 Task: Open Card Card0000000184 in Board Board0000000046 in Workspace WS0000000016 in Trello. Add Member prateek.ku2001@gmail.com to Card Card0000000184 in Board Board0000000046 in Workspace WS0000000016 in Trello. Add Red Label titled Label0000000184 to Card Card0000000184 in Board Board0000000046 in Workspace WS0000000016 in Trello. Add Checklist CL0000000184 to Card Card0000000184 in Board Board0000000046 in Workspace WS0000000016 in Trello. Add Dates with Start Date as Jul 01 2023 and Due Date as Jul 31 2023 to Card Card0000000184 in Board Board0000000046 in Workspace WS0000000016 in Trello
Action: Mouse moved to (385, 594)
Screenshot: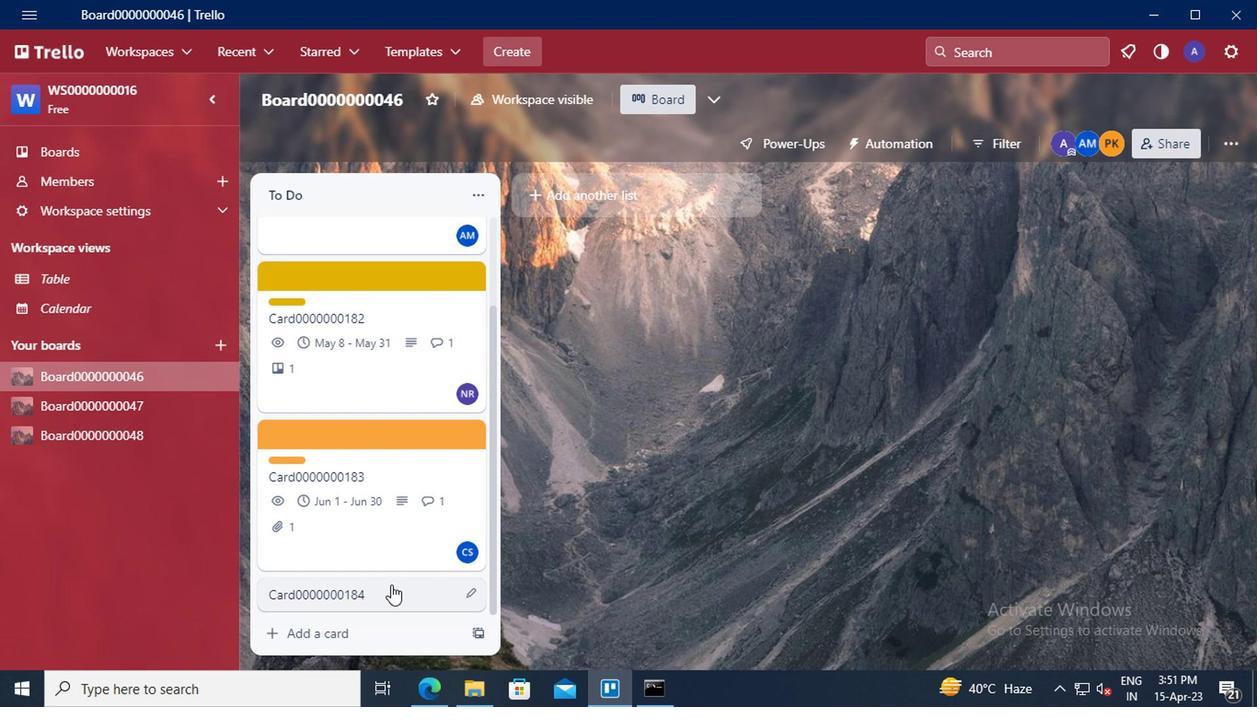 
Action: Mouse pressed left at (385, 594)
Screenshot: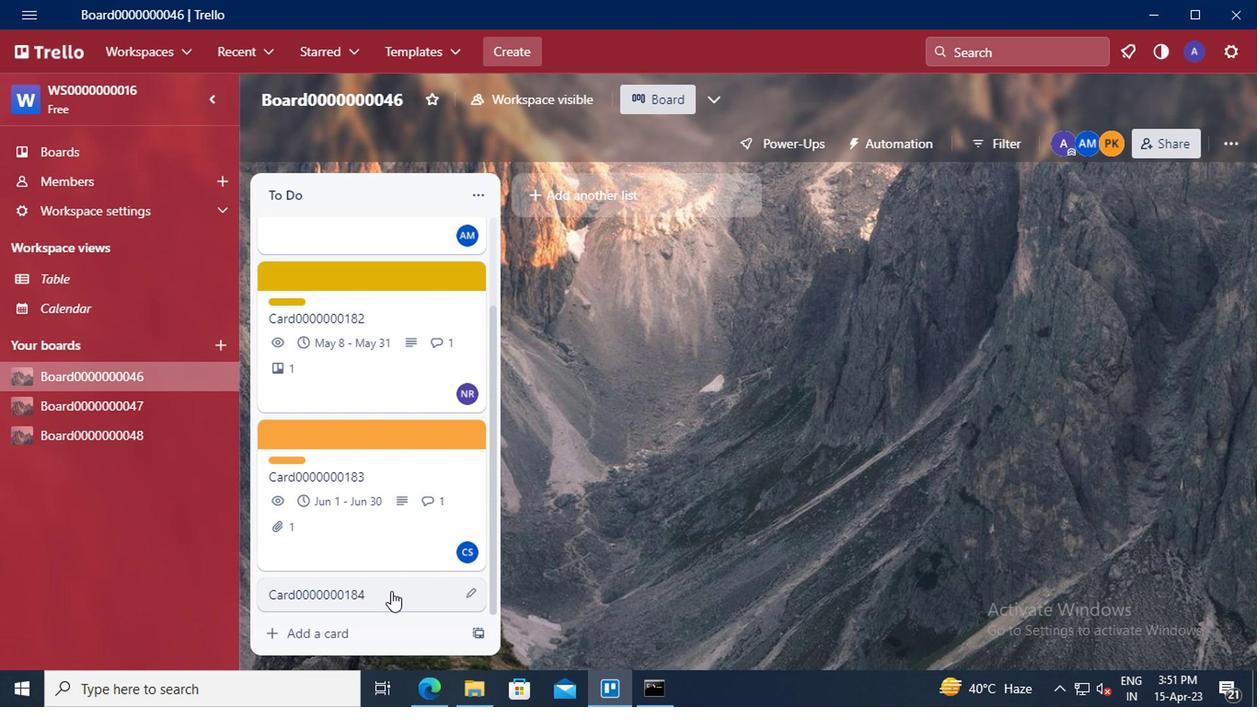 
Action: Mouse moved to (868, 244)
Screenshot: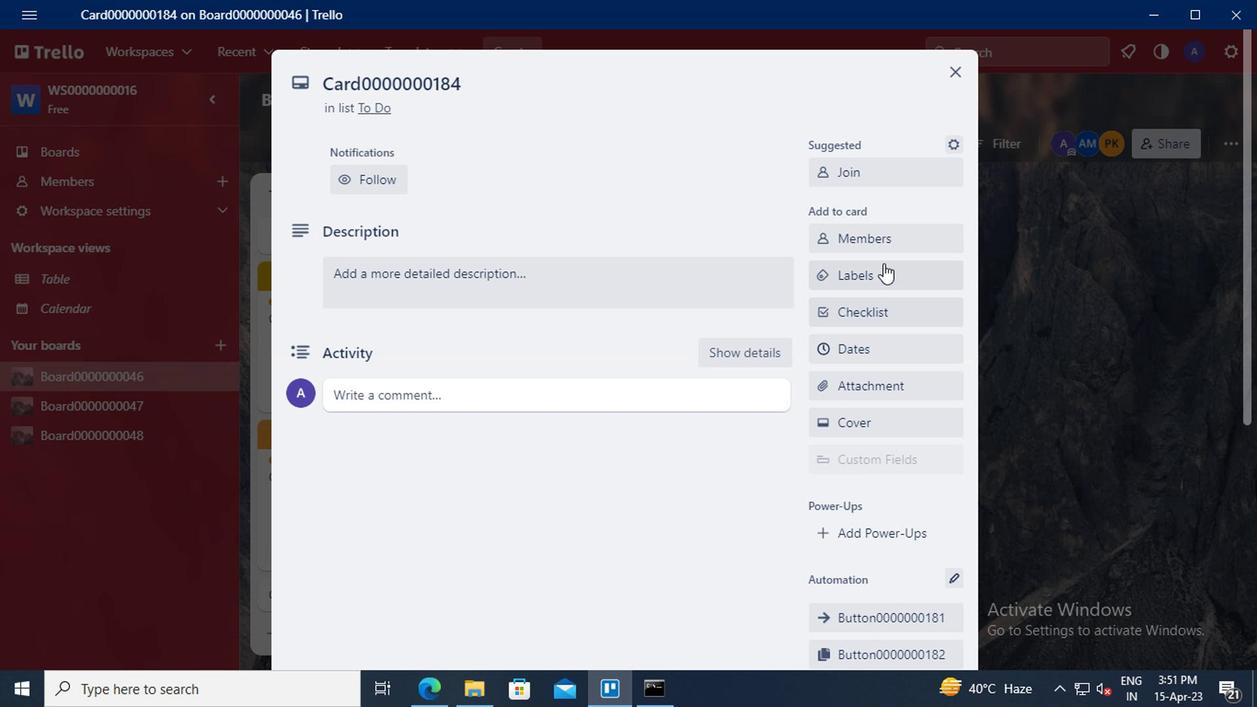 
Action: Mouse pressed left at (868, 244)
Screenshot: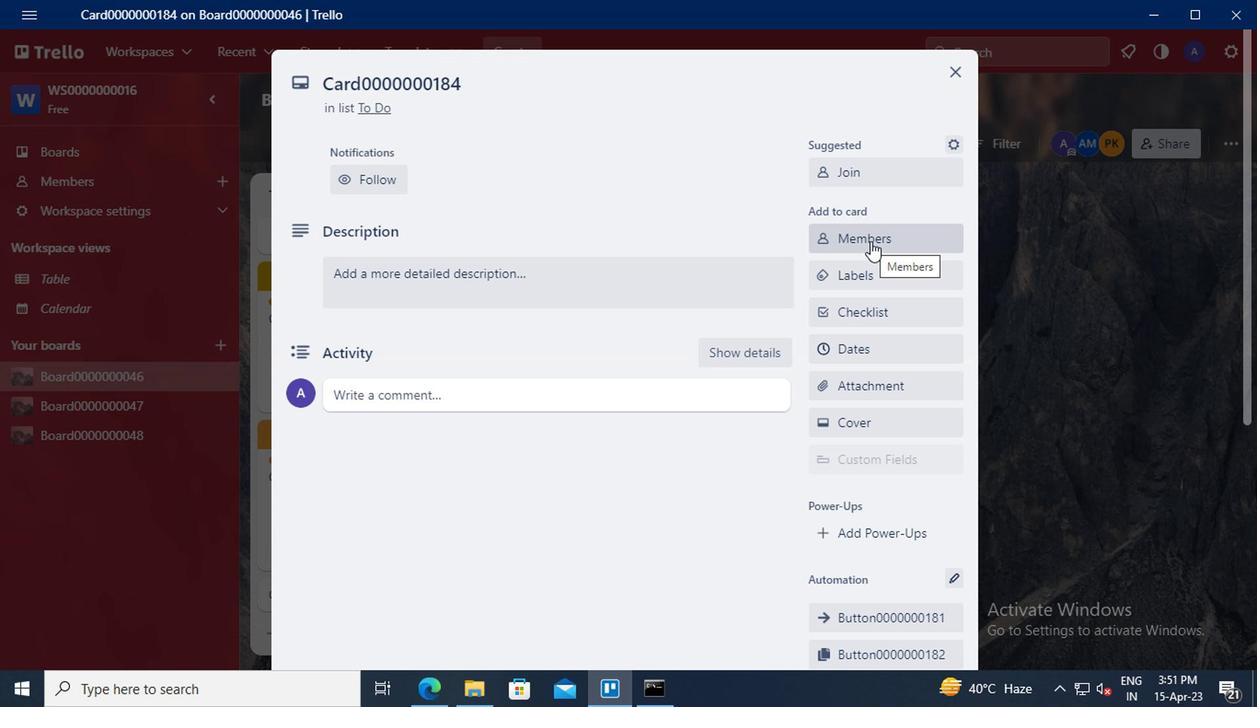 
Action: Mouse moved to (863, 323)
Screenshot: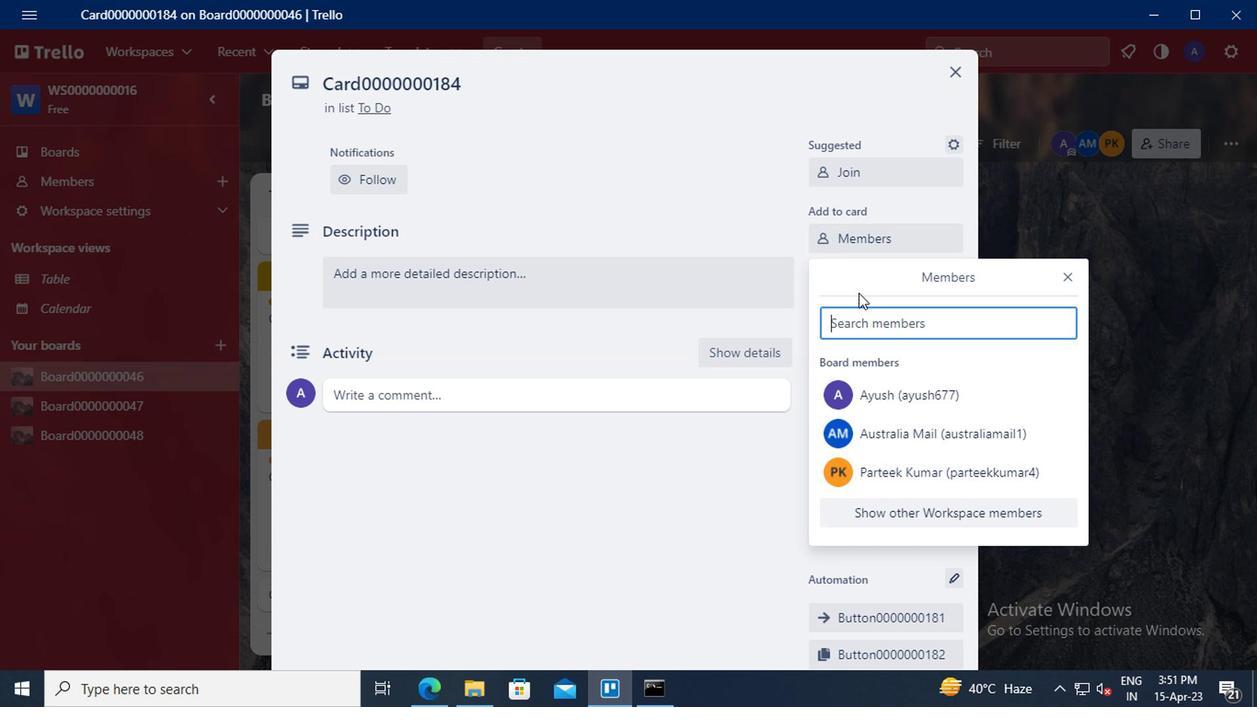 
Action: Mouse pressed left at (863, 323)
Screenshot: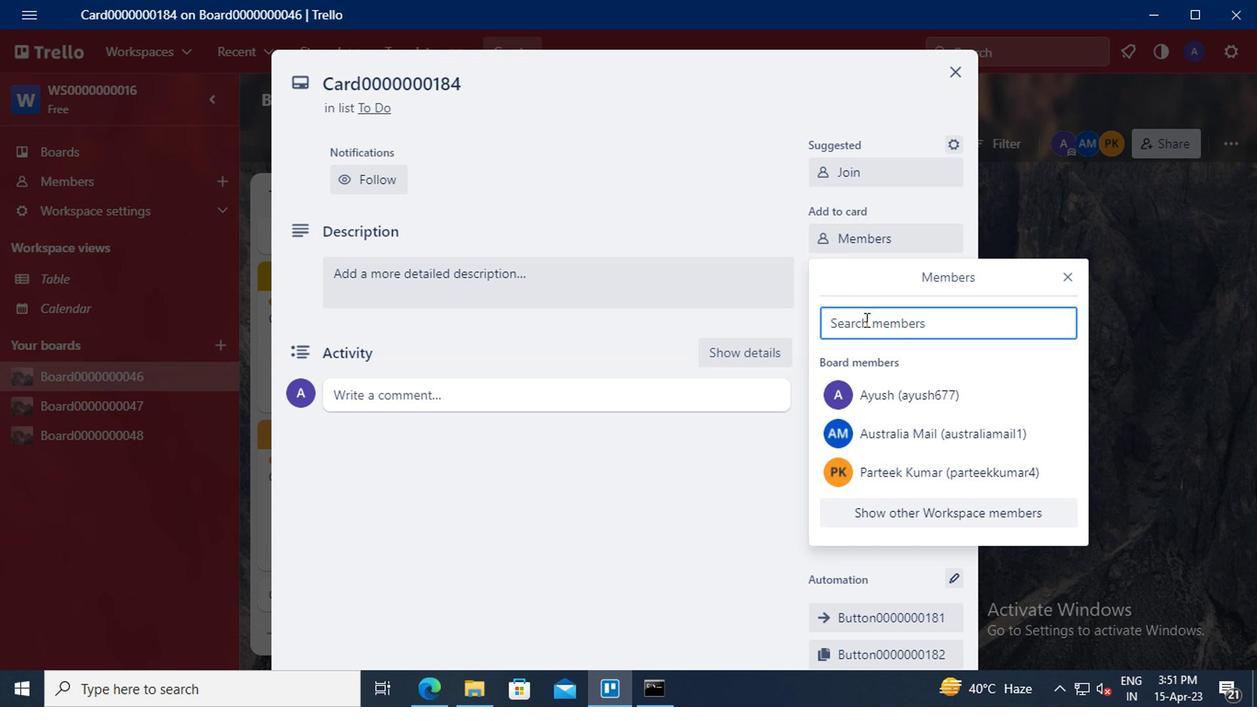 
Action: Key pressed <Key.shift>PARTEEK
Screenshot: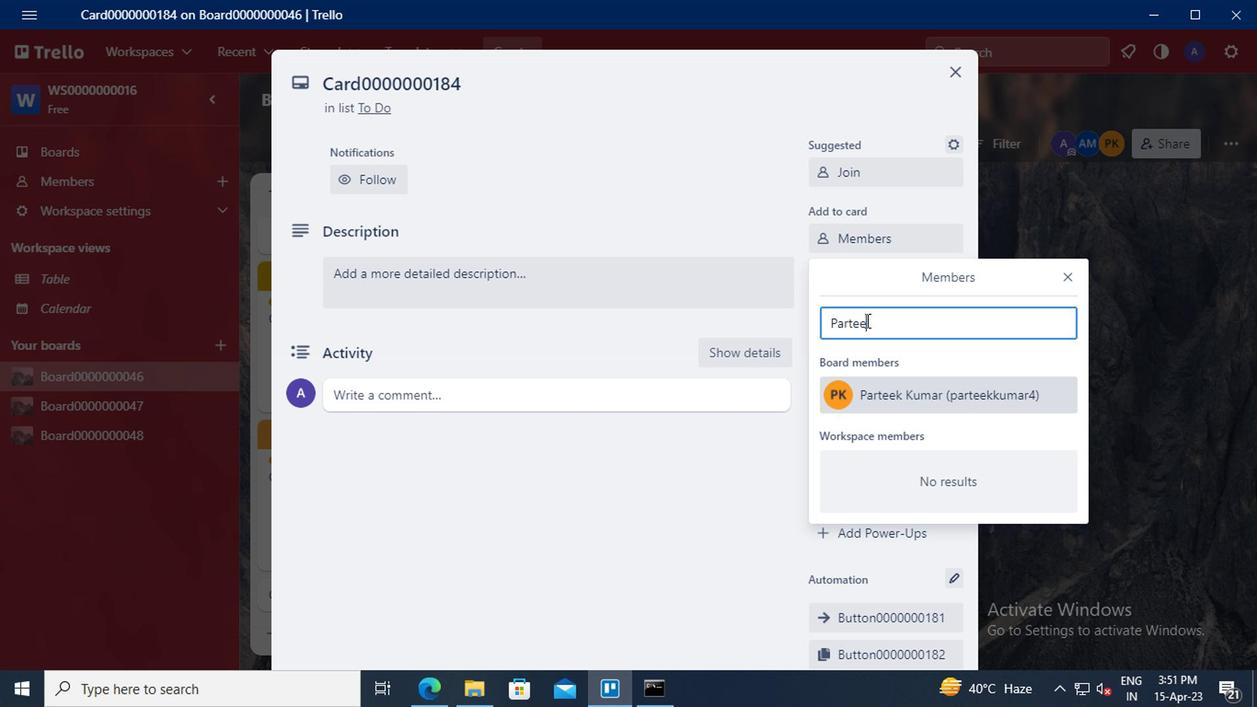 
Action: Mouse moved to (879, 398)
Screenshot: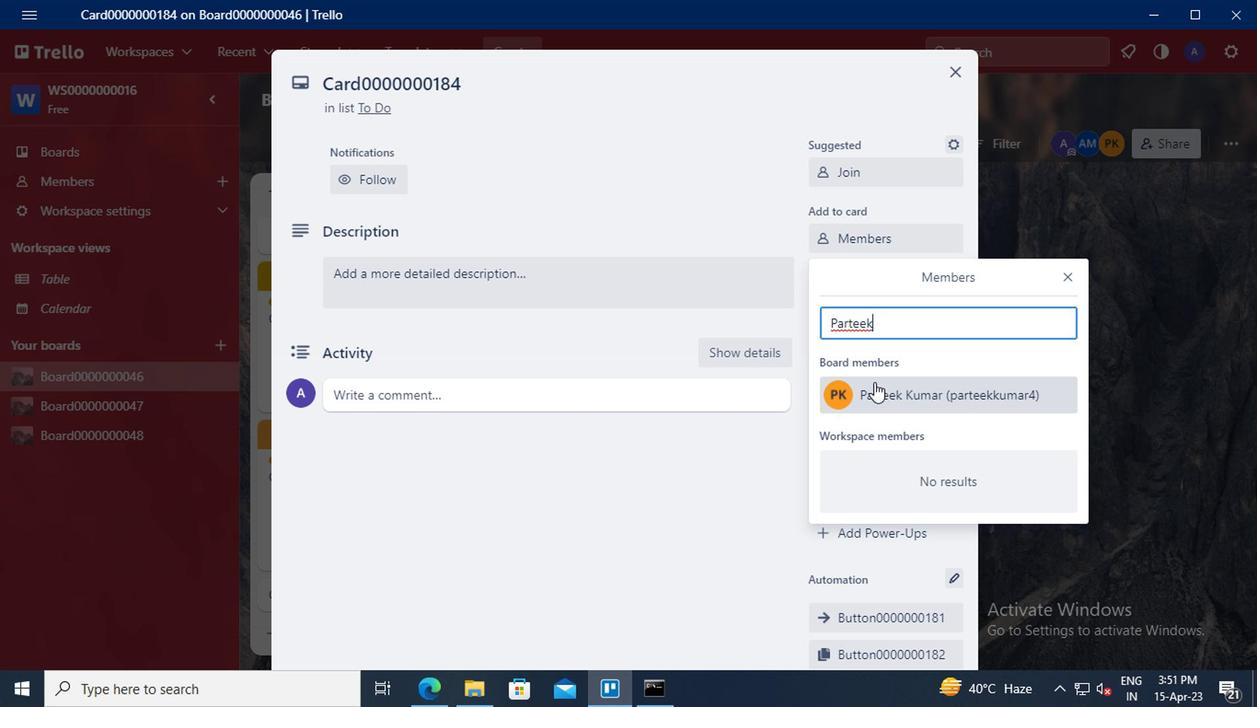 
Action: Mouse pressed left at (879, 398)
Screenshot: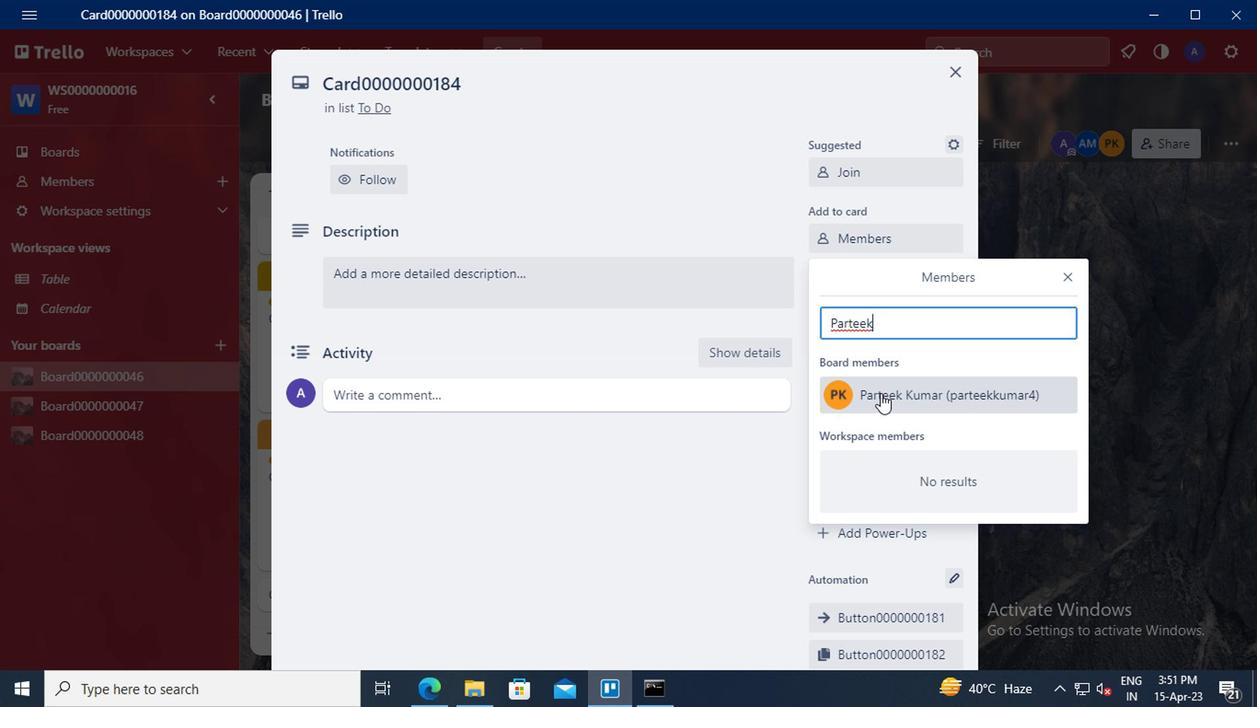 
Action: Mouse moved to (1065, 282)
Screenshot: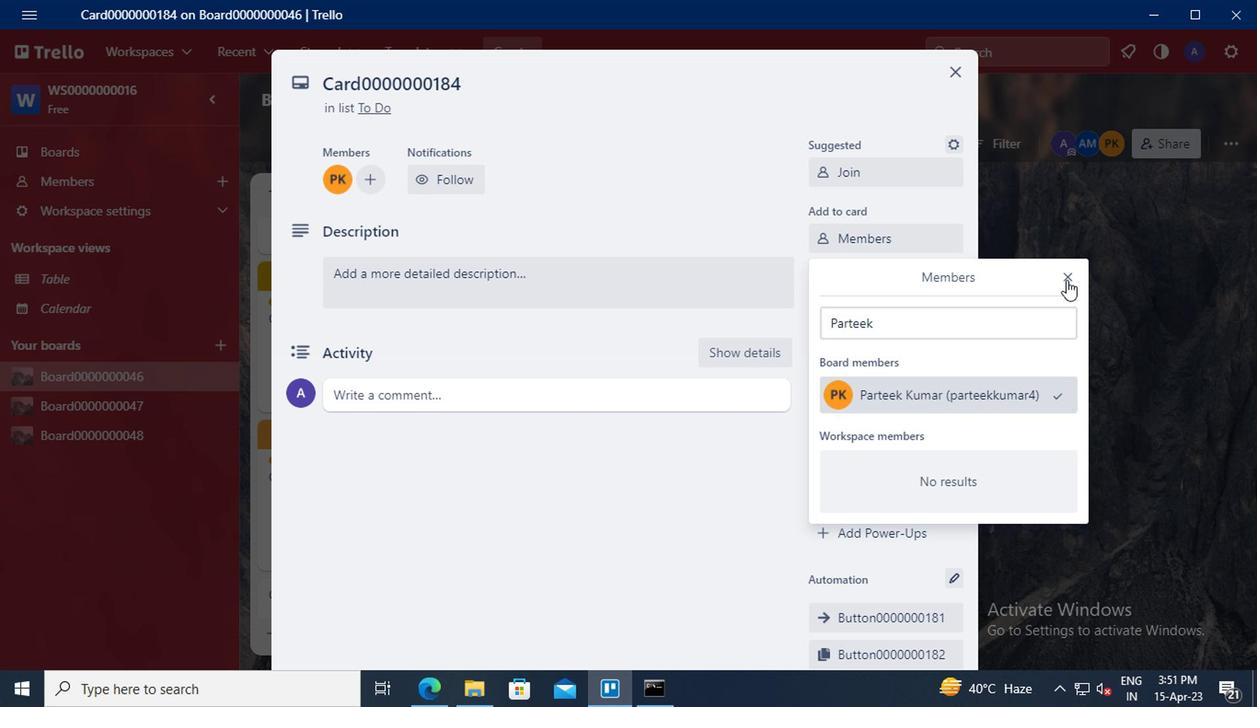 
Action: Mouse pressed left at (1065, 282)
Screenshot: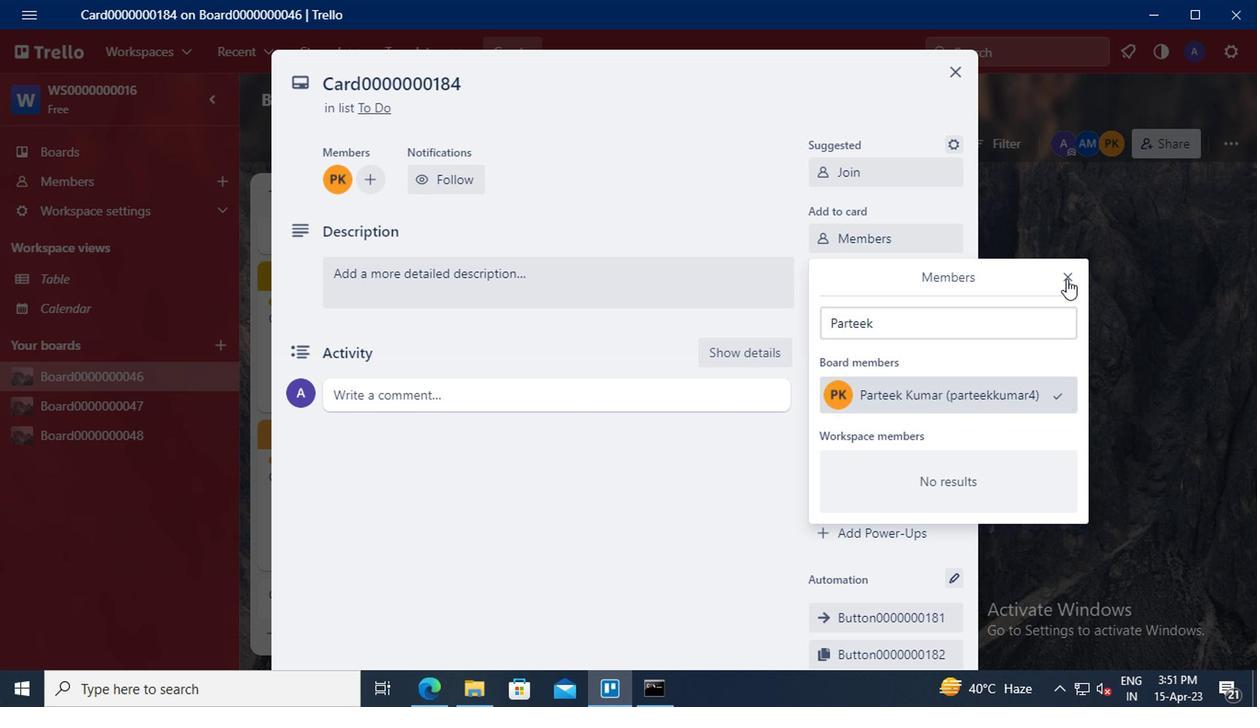 
Action: Mouse moved to (901, 272)
Screenshot: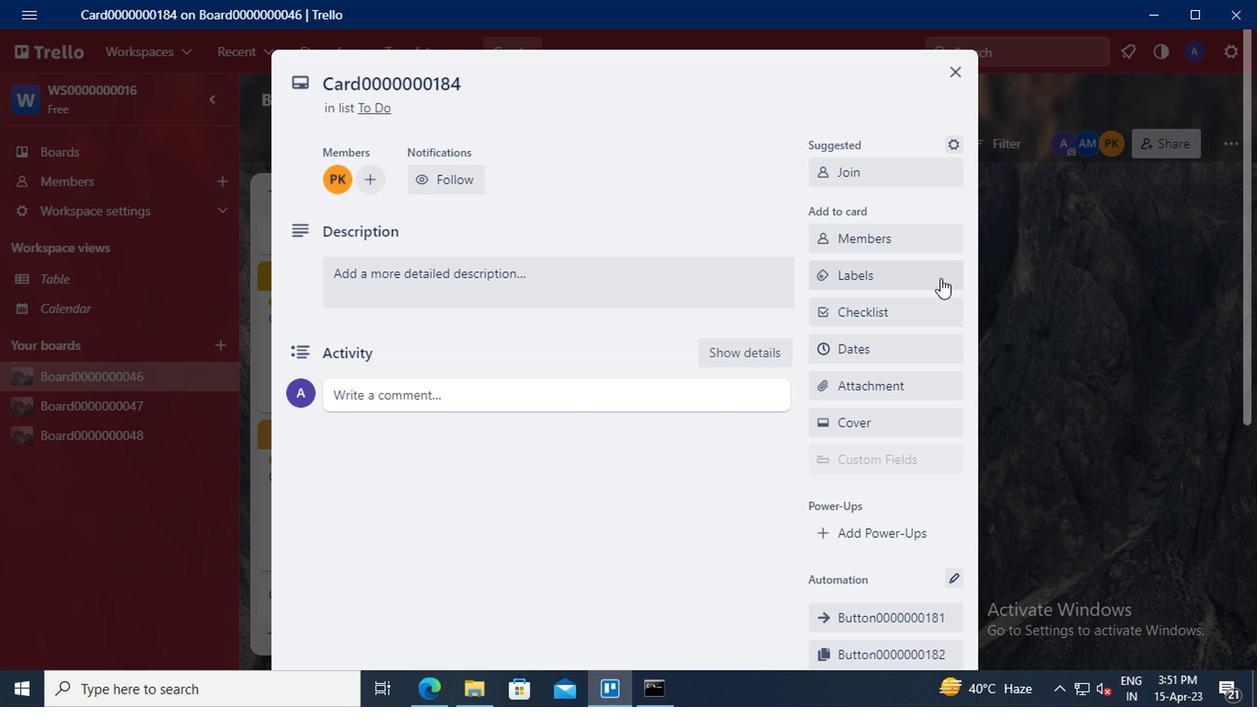 
Action: Mouse pressed left at (901, 272)
Screenshot: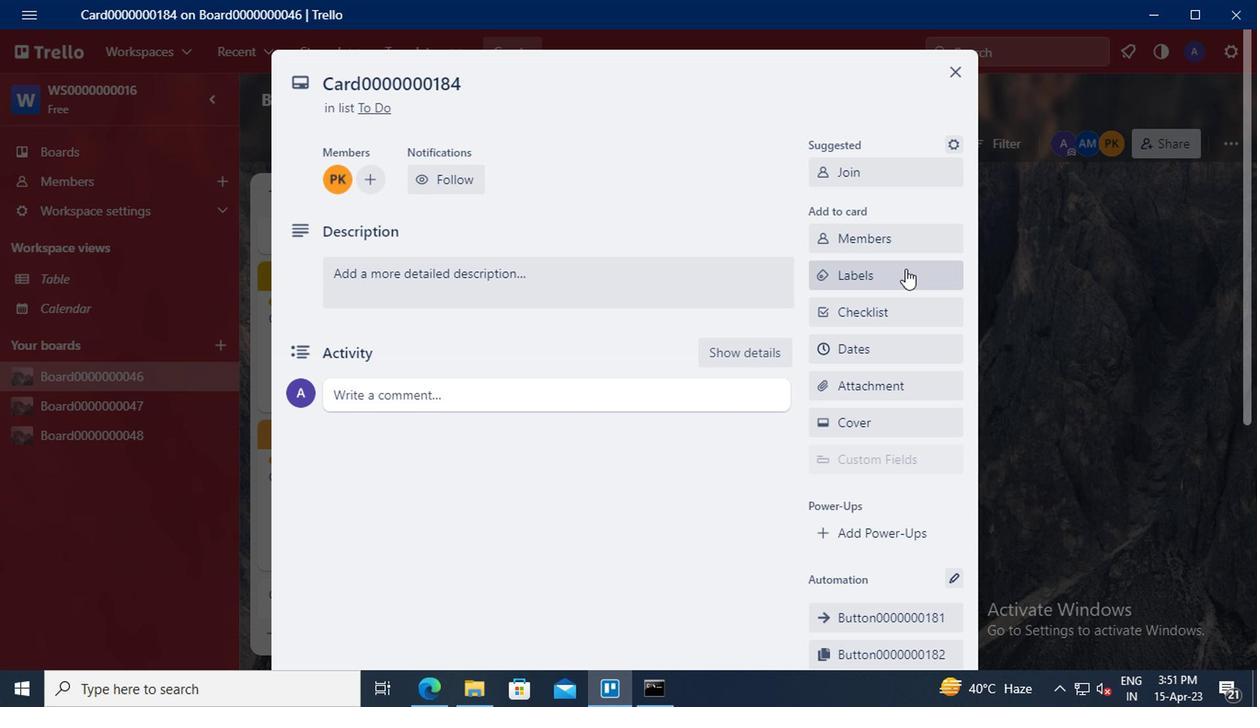 
Action: Mouse moved to (922, 518)
Screenshot: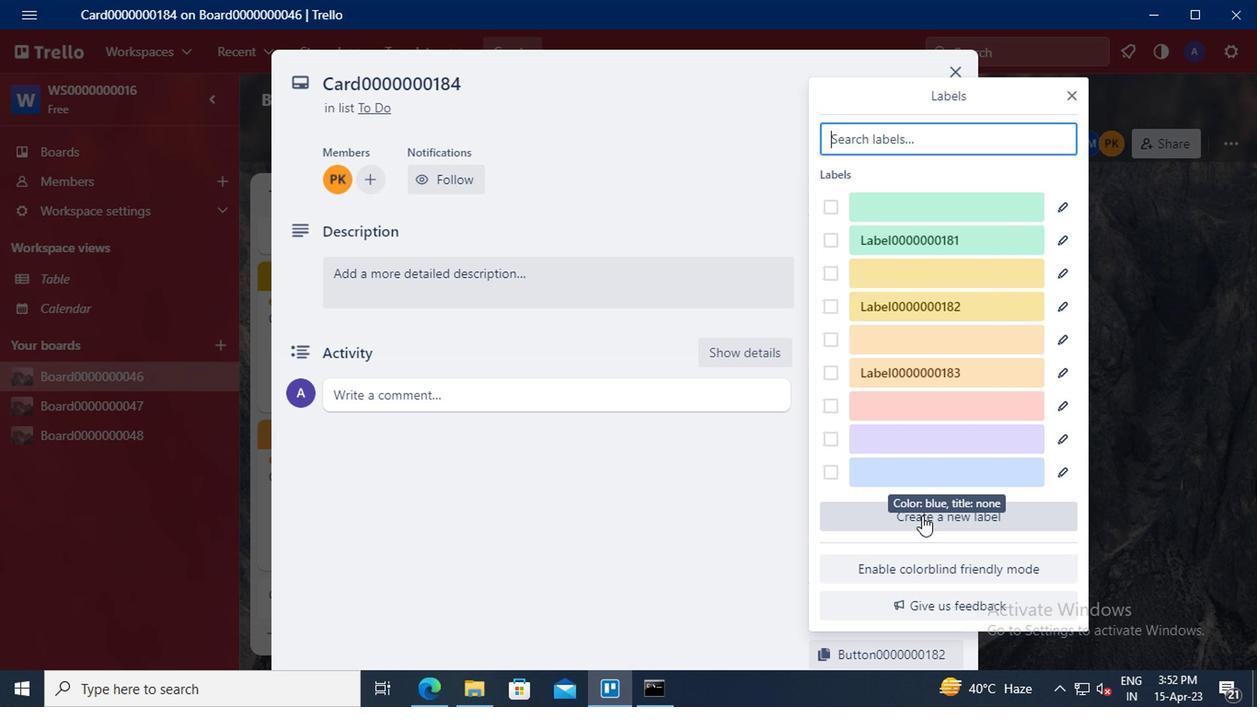 
Action: Mouse pressed left at (922, 518)
Screenshot: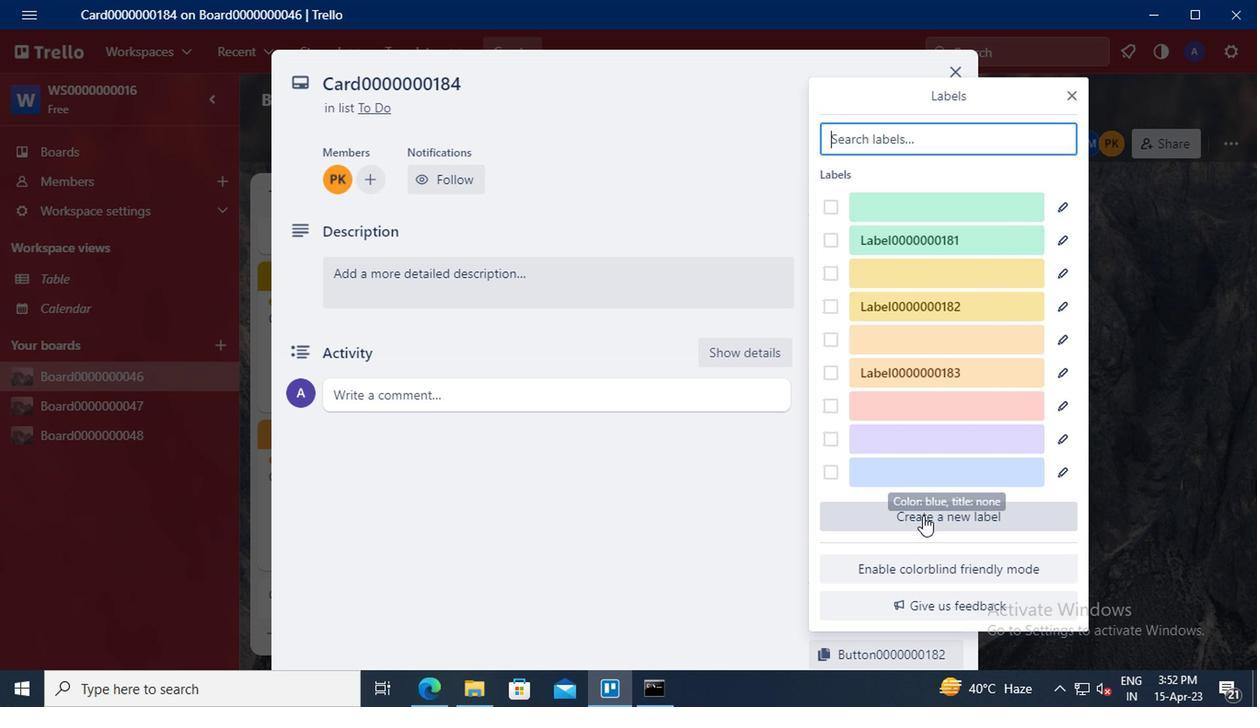 
Action: Mouse moved to (889, 266)
Screenshot: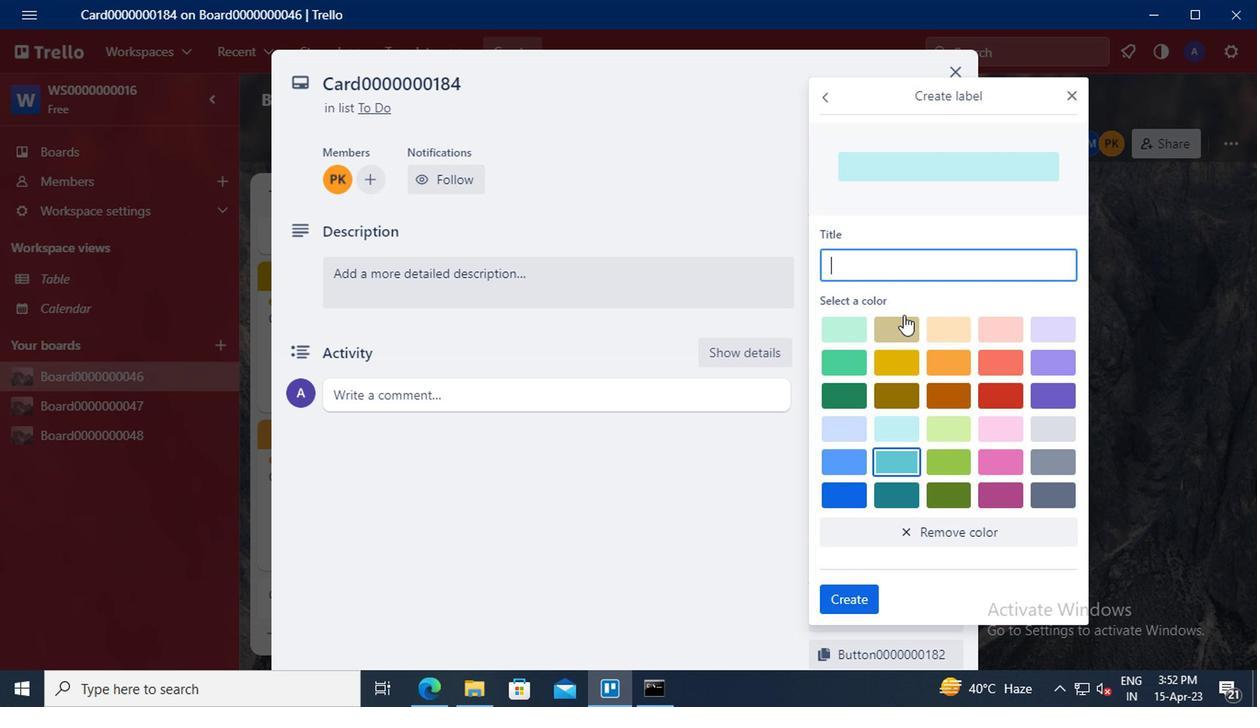 
Action: Mouse pressed left at (889, 266)
Screenshot: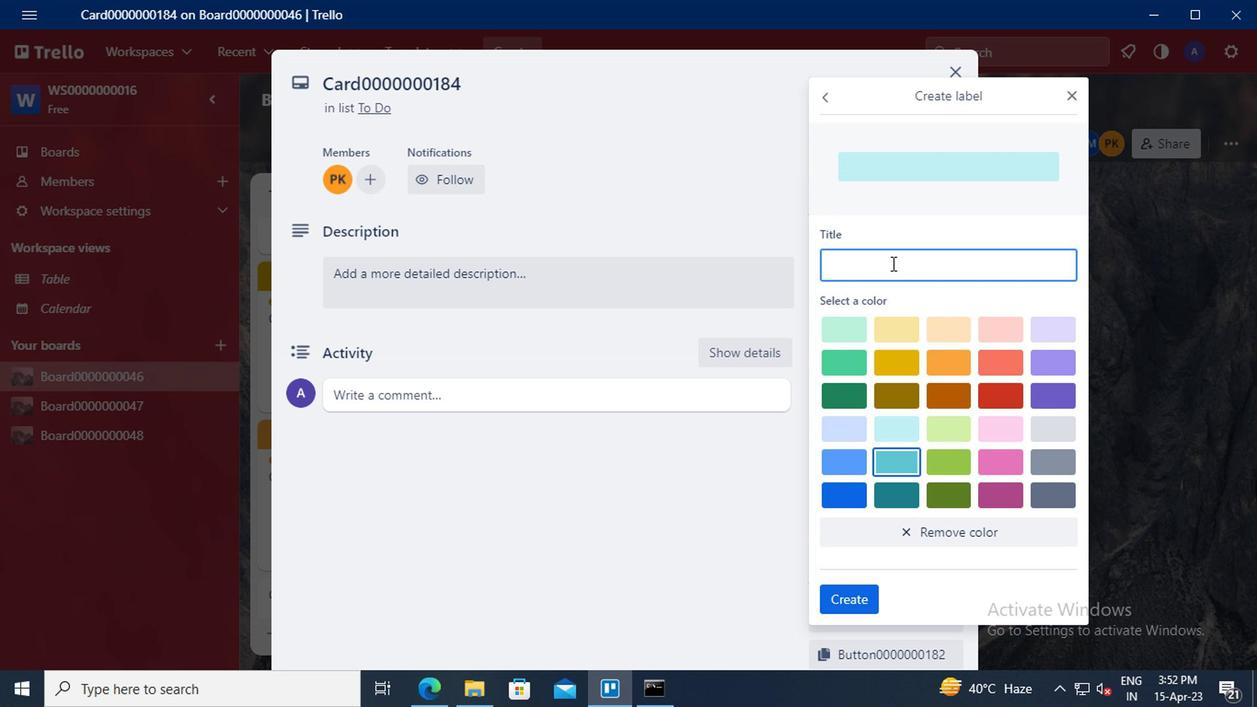 
Action: Key pressed <Key.shift>L
Screenshot: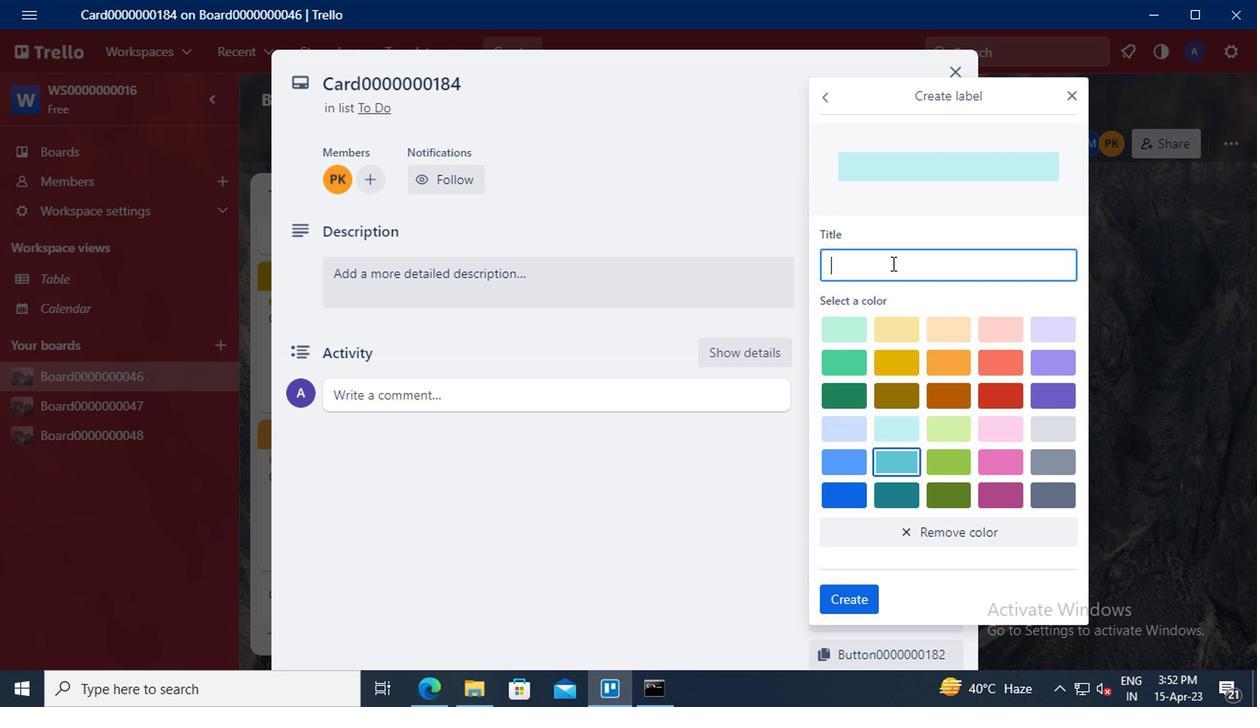 
Action: Mouse moved to (888, 266)
Screenshot: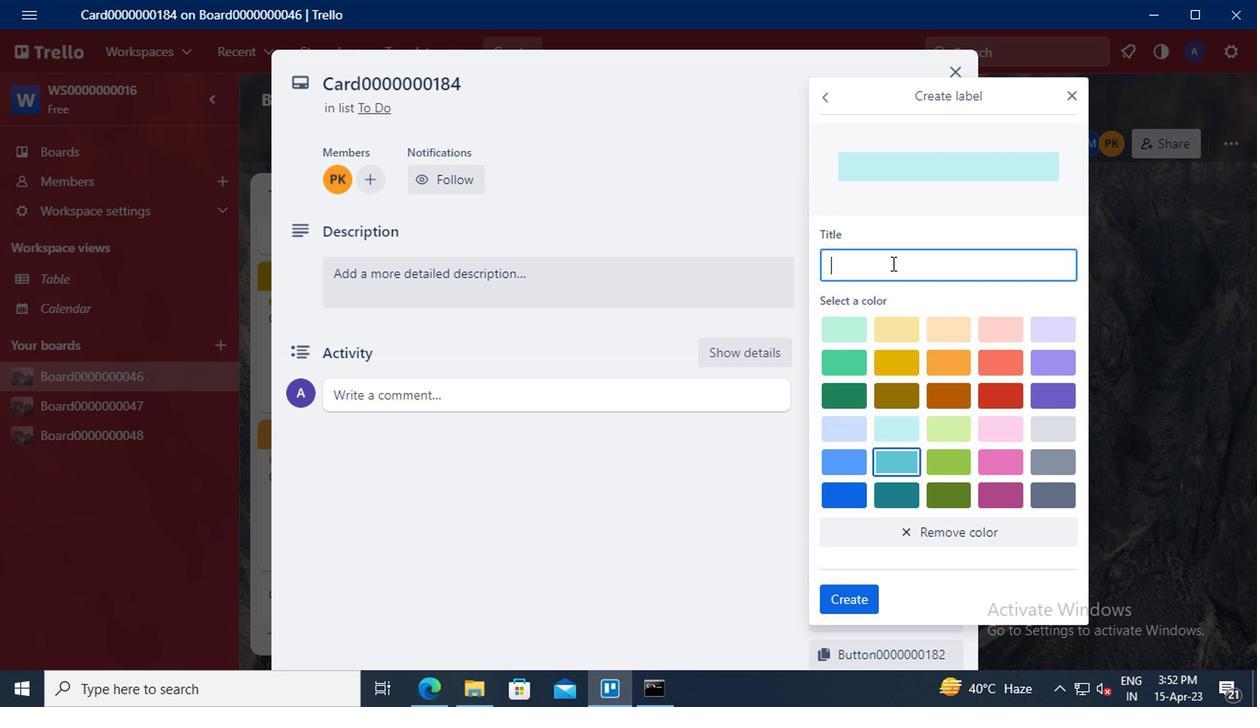 
Action: Key pressed ABEL0000000184
Screenshot: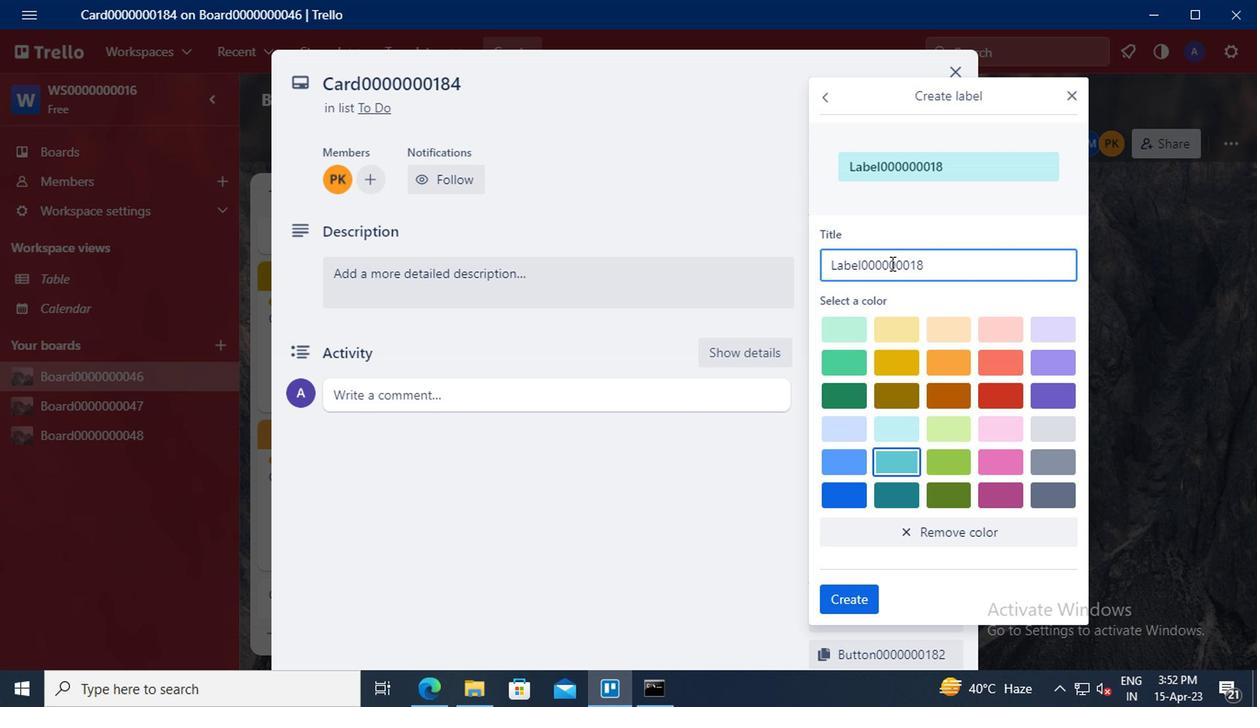 
Action: Mouse moved to (987, 362)
Screenshot: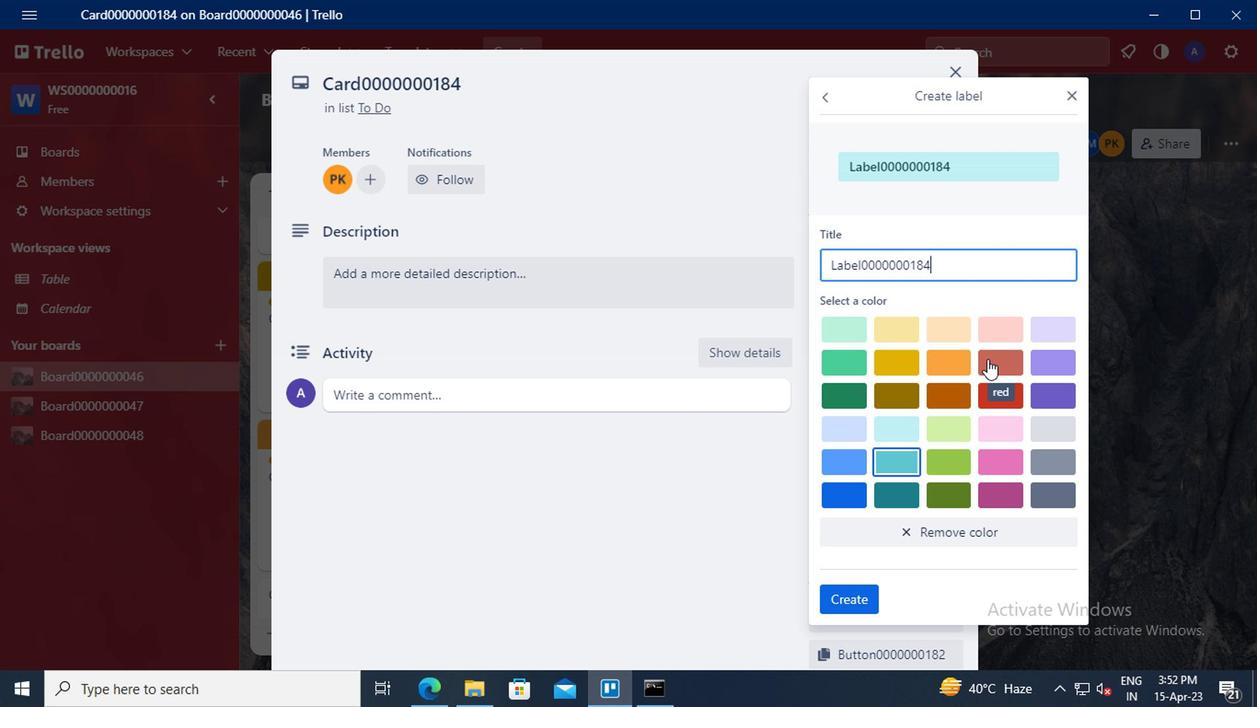 
Action: Mouse pressed left at (987, 362)
Screenshot: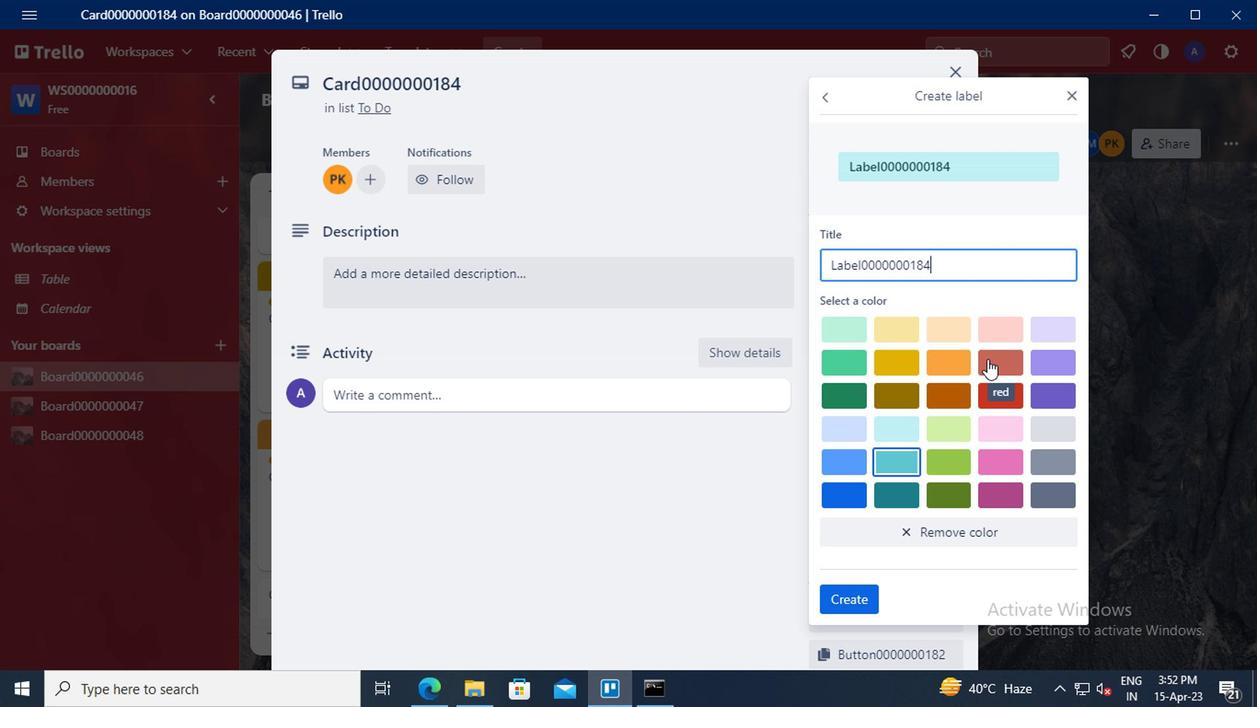 
Action: Mouse moved to (855, 608)
Screenshot: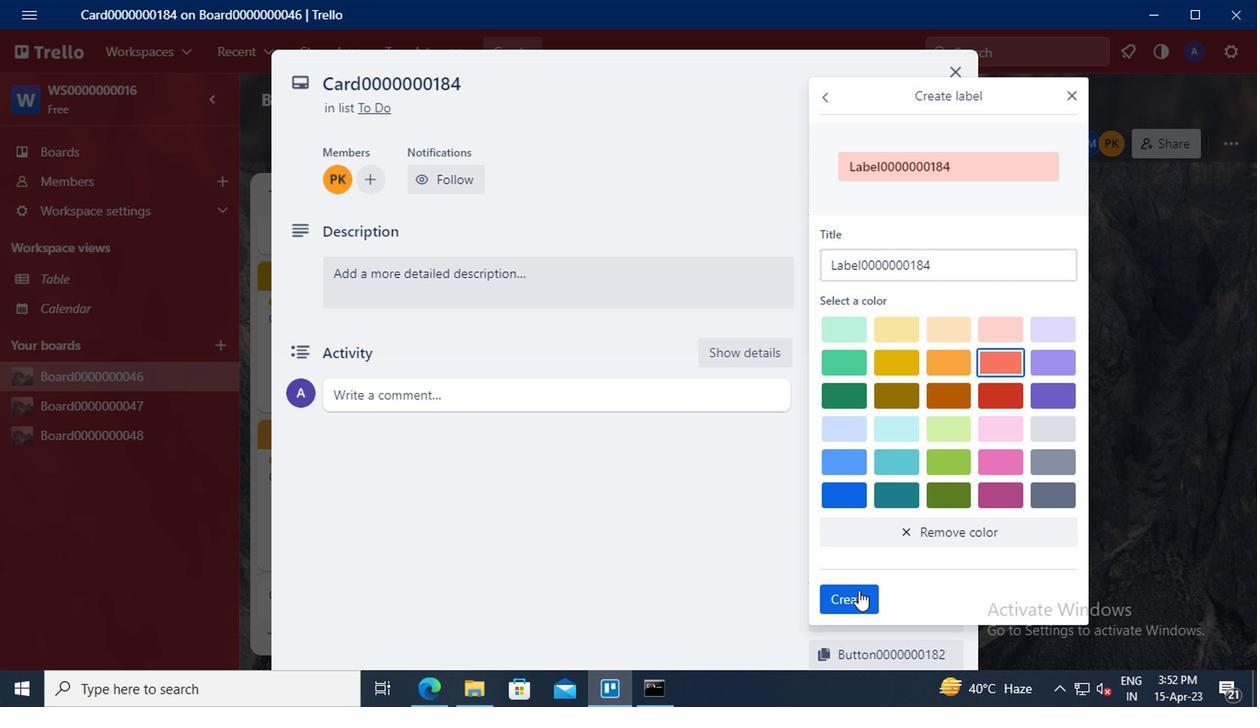 
Action: Mouse pressed left at (855, 608)
Screenshot: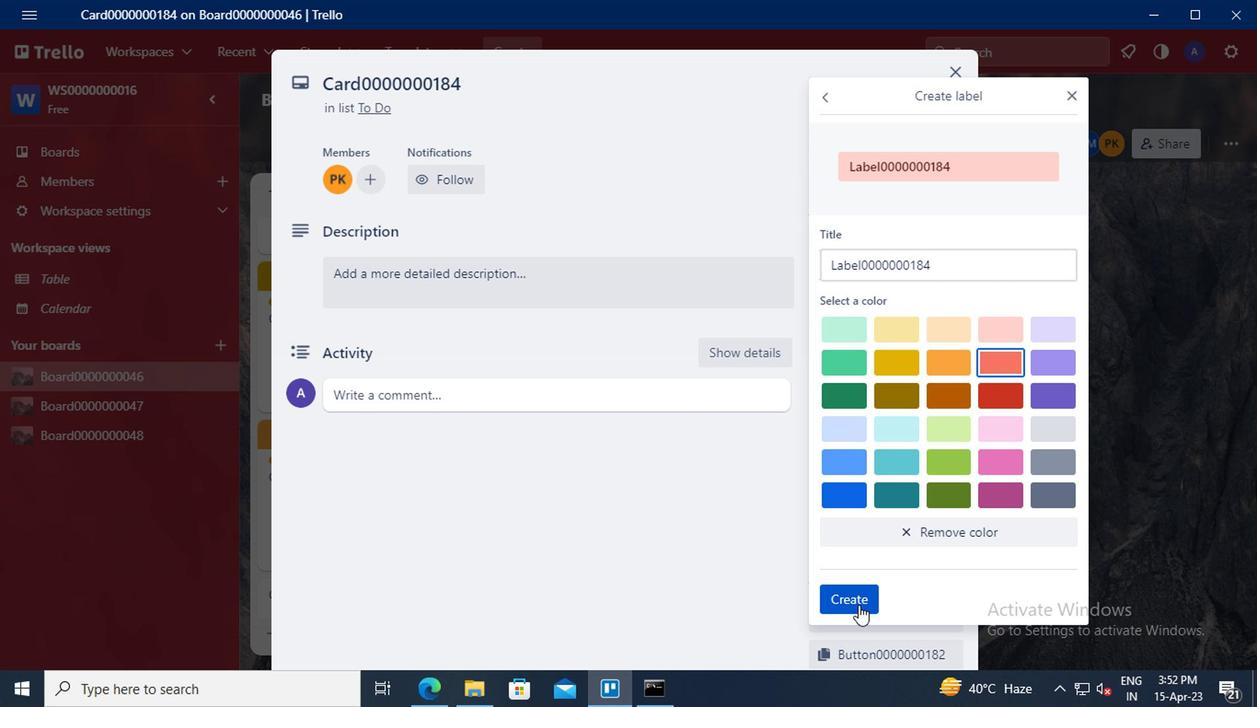 
Action: Mouse moved to (1072, 96)
Screenshot: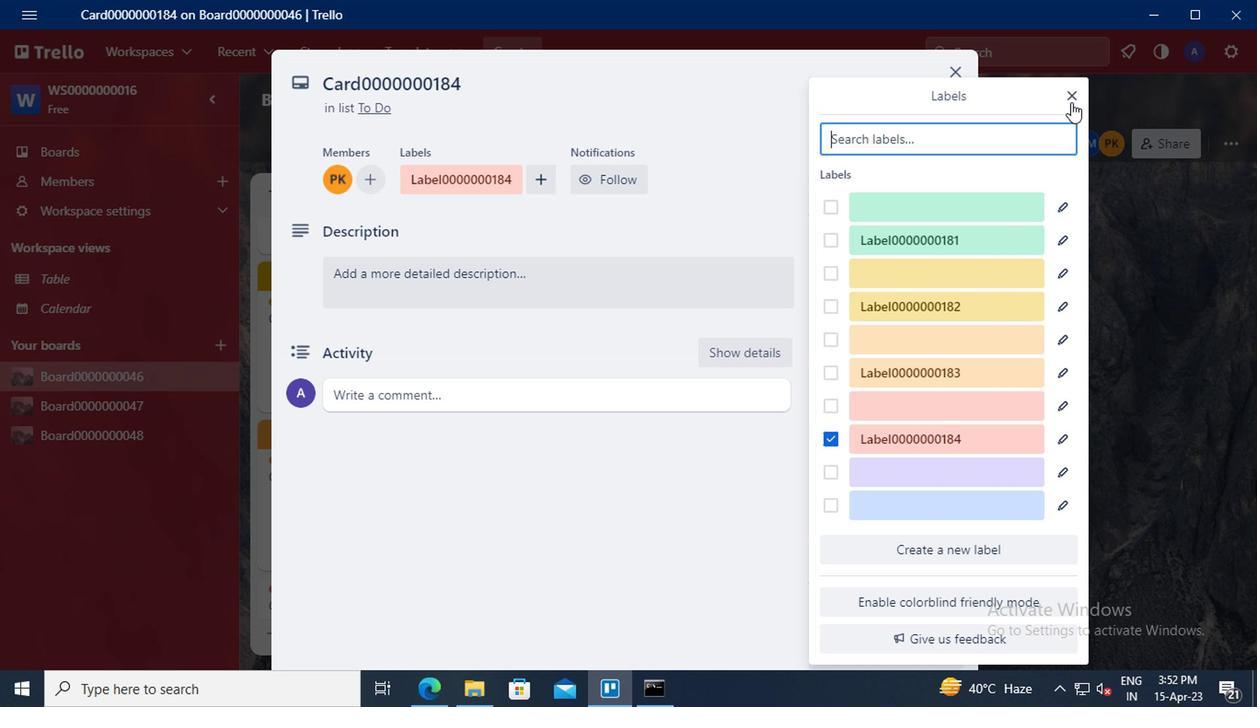 
Action: Mouse pressed left at (1072, 96)
Screenshot: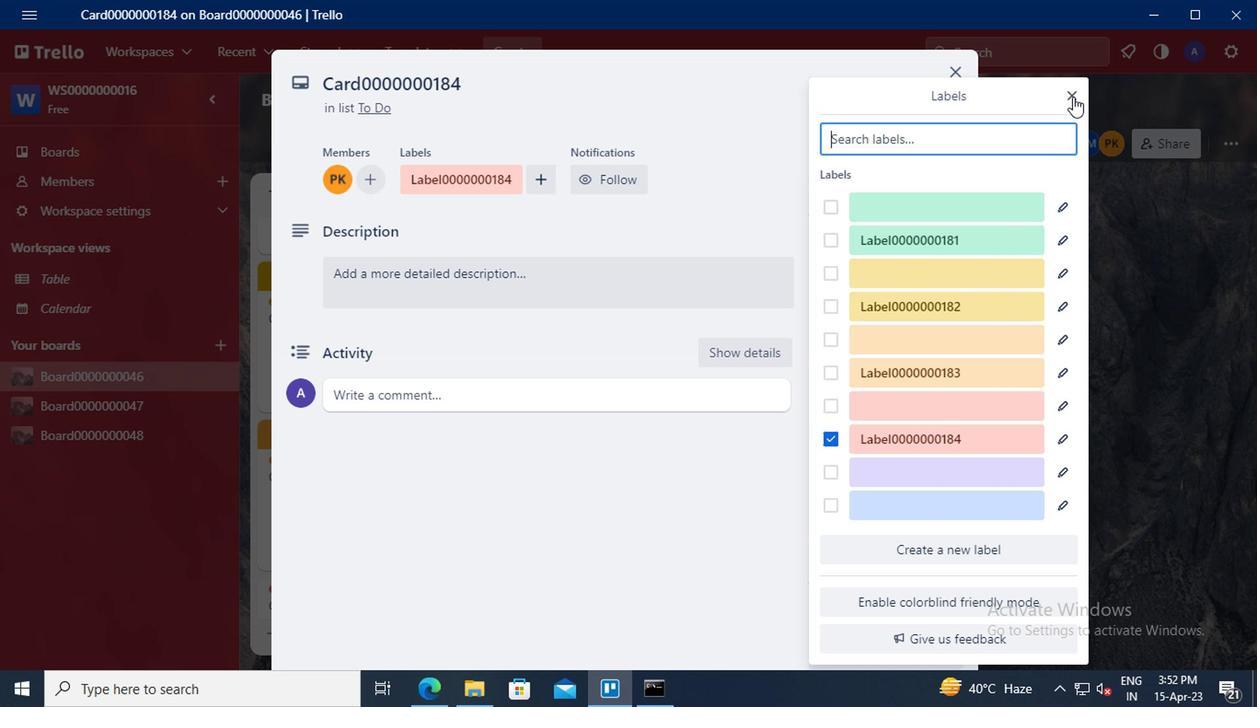 
Action: Mouse moved to (898, 312)
Screenshot: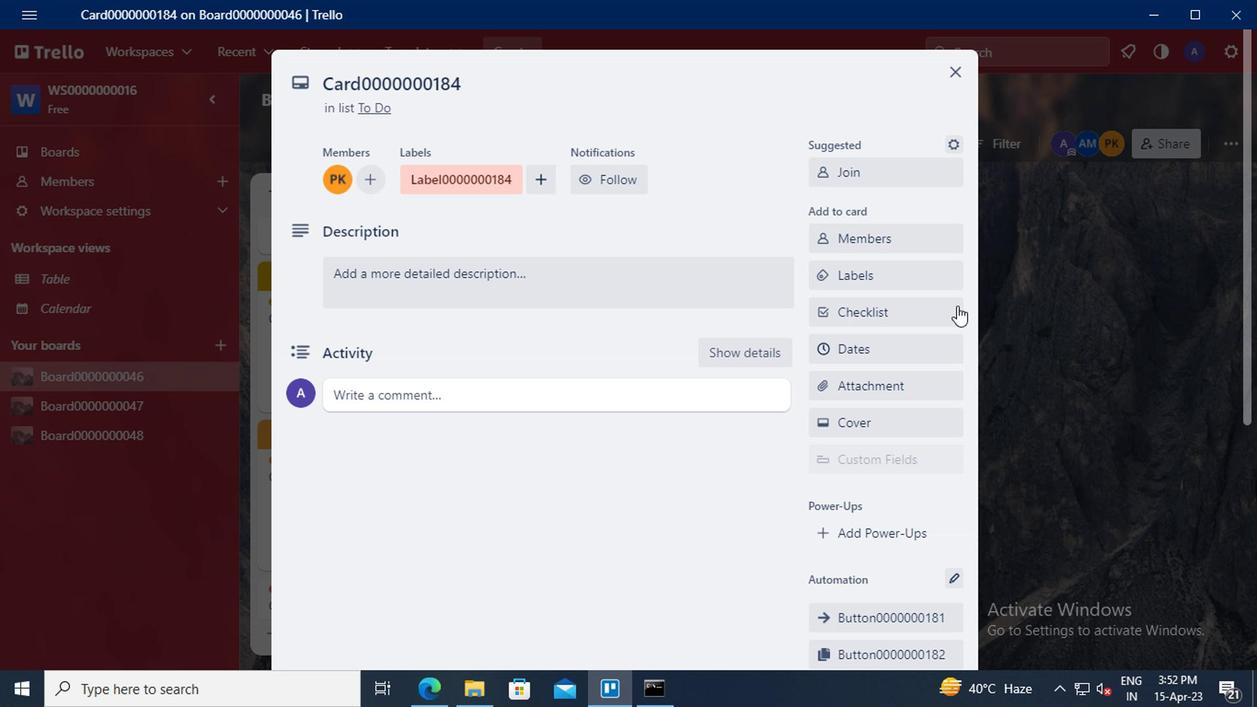 
Action: Mouse pressed left at (898, 312)
Screenshot: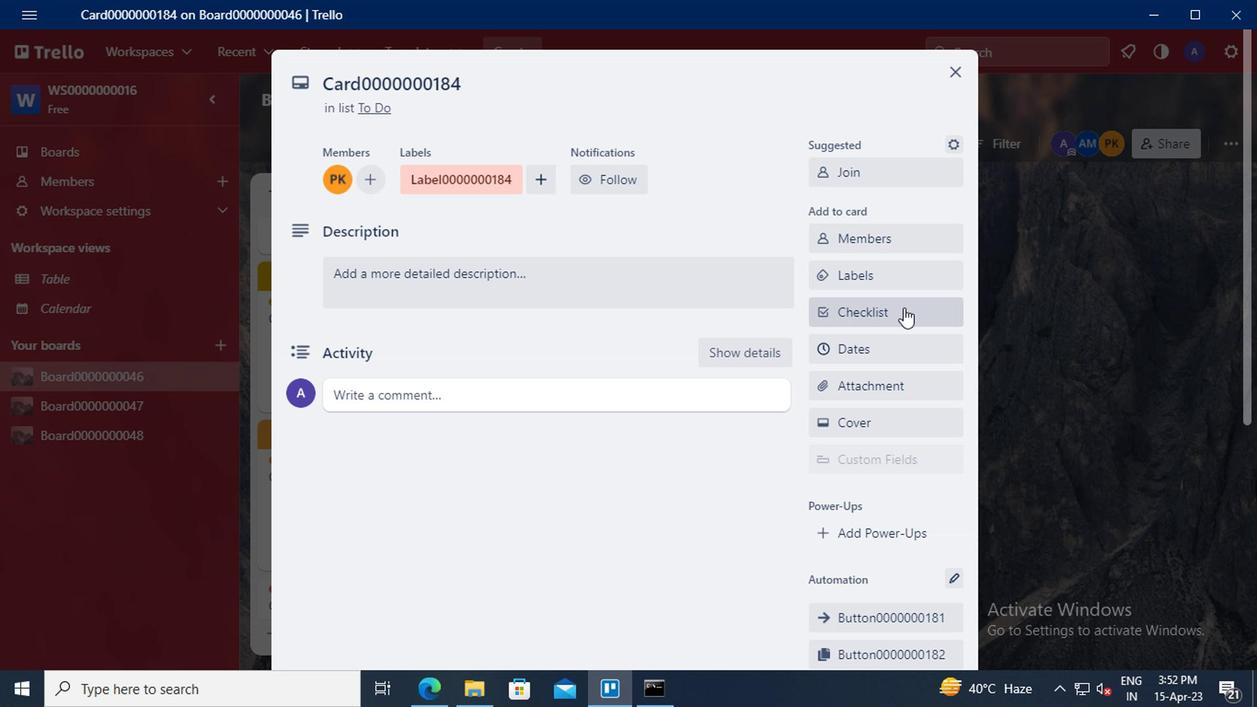 
Action: Key pressed <Key.delete><Key.shift>CL0000000184
Screenshot: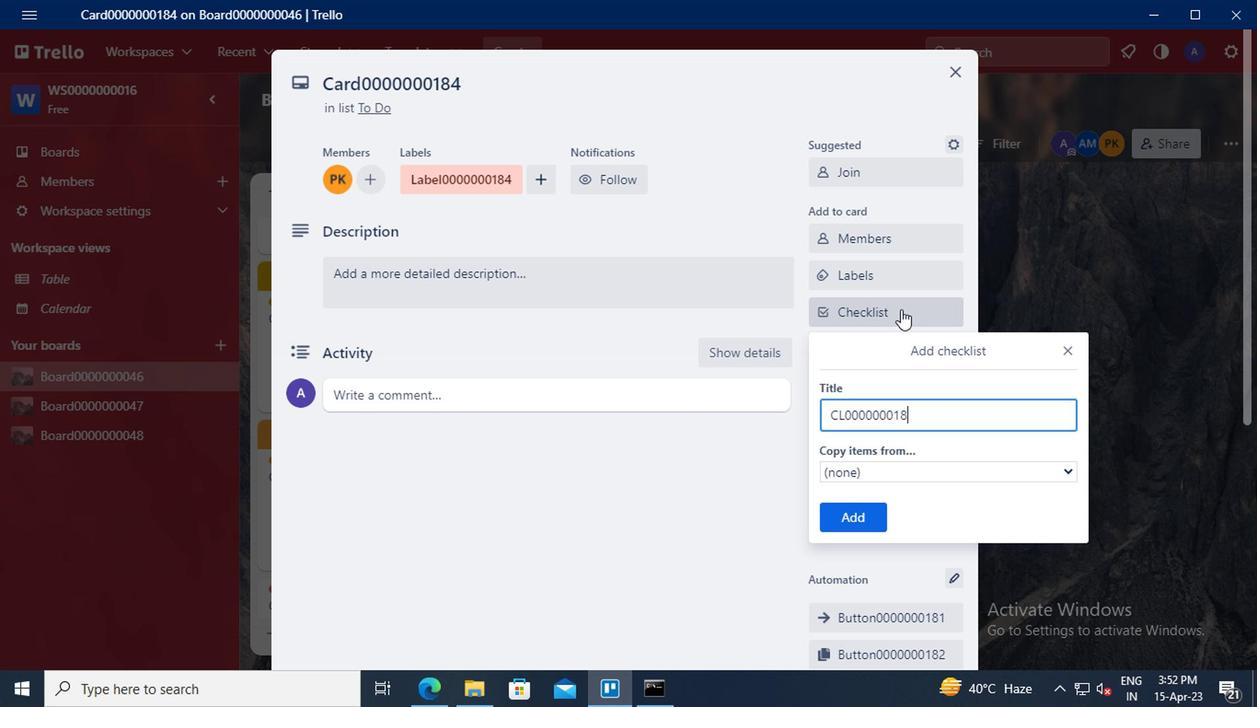 
Action: Mouse moved to (861, 516)
Screenshot: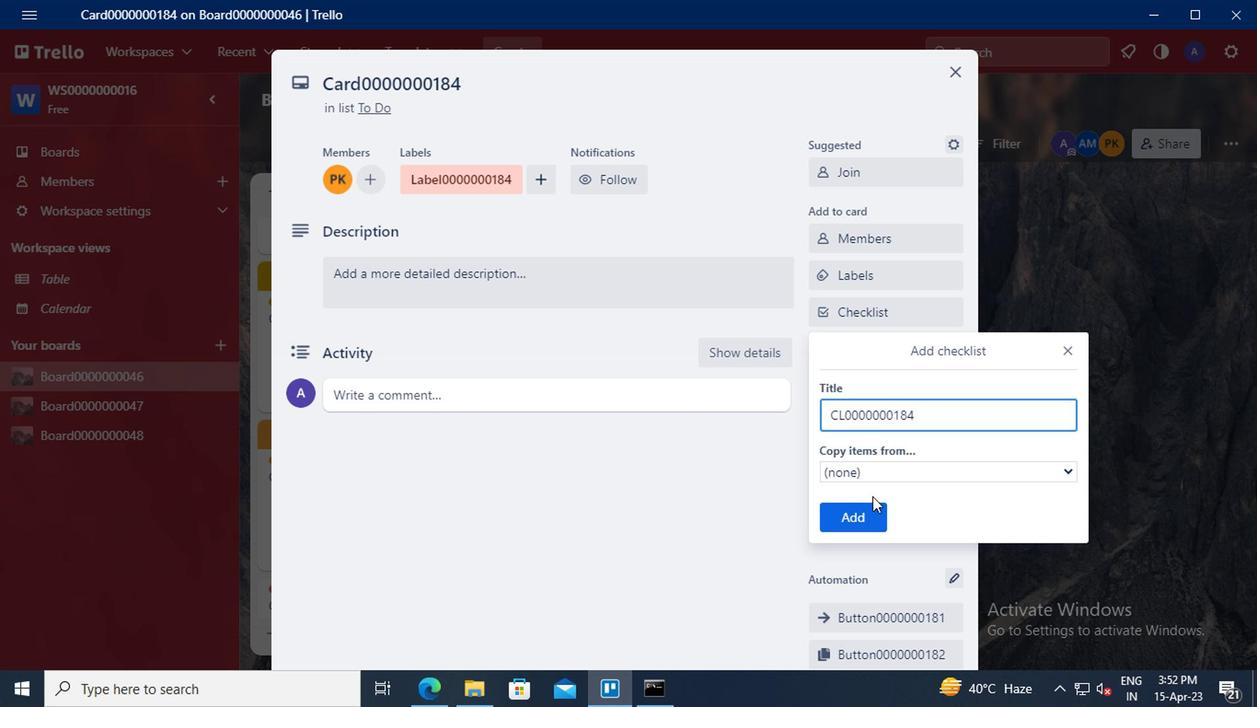 
Action: Mouse pressed left at (861, 516)
Screenshot: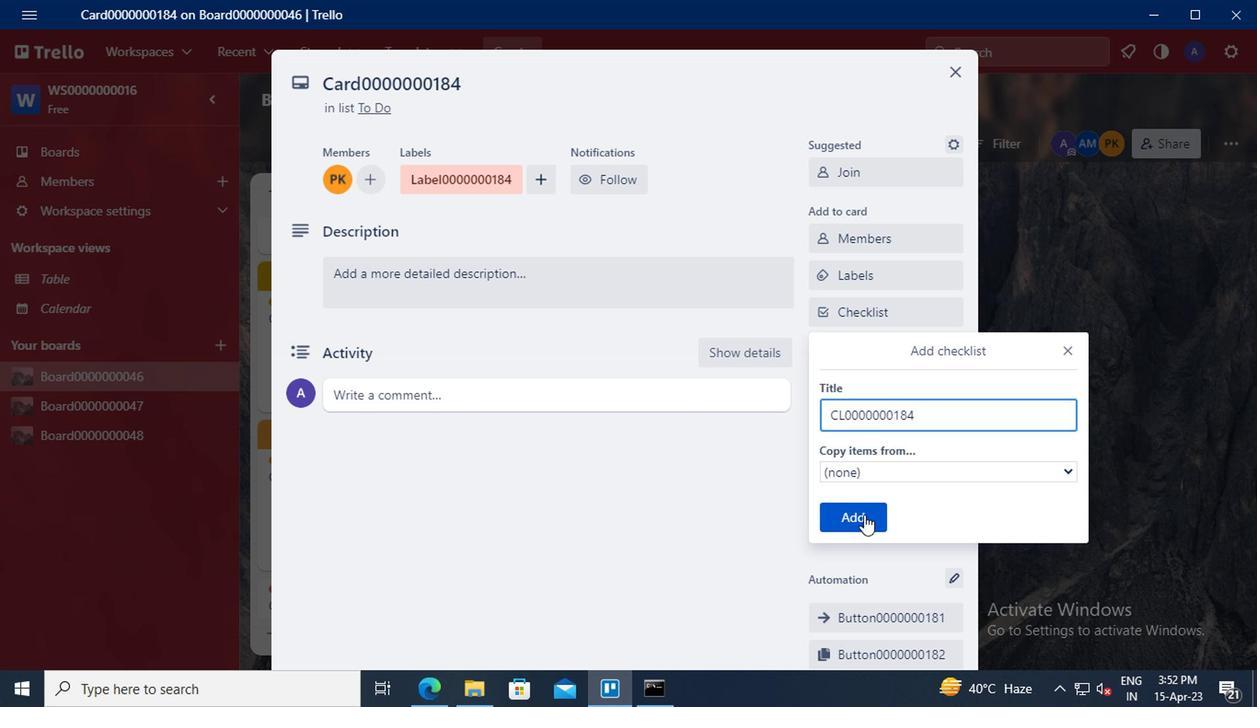 
Action: Mouse moved to (863, 354)
Screenshot: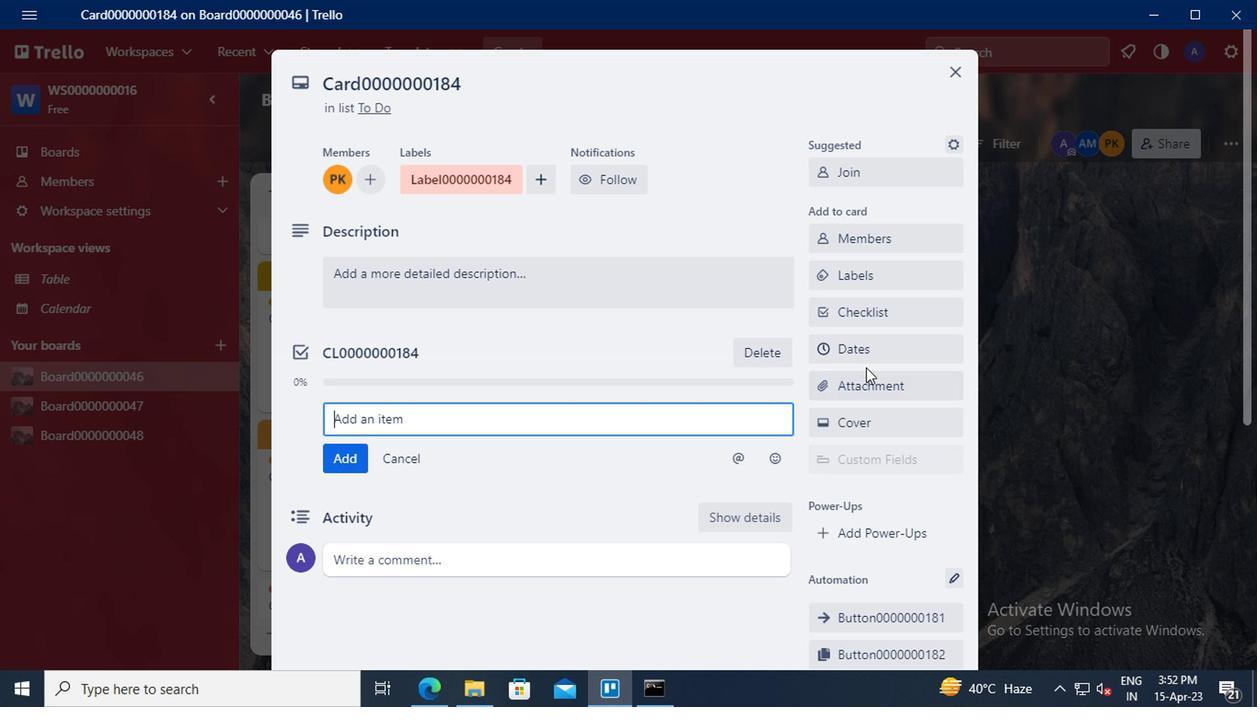 
Action: Mouse pressed left at (863, 354)
Screenshot: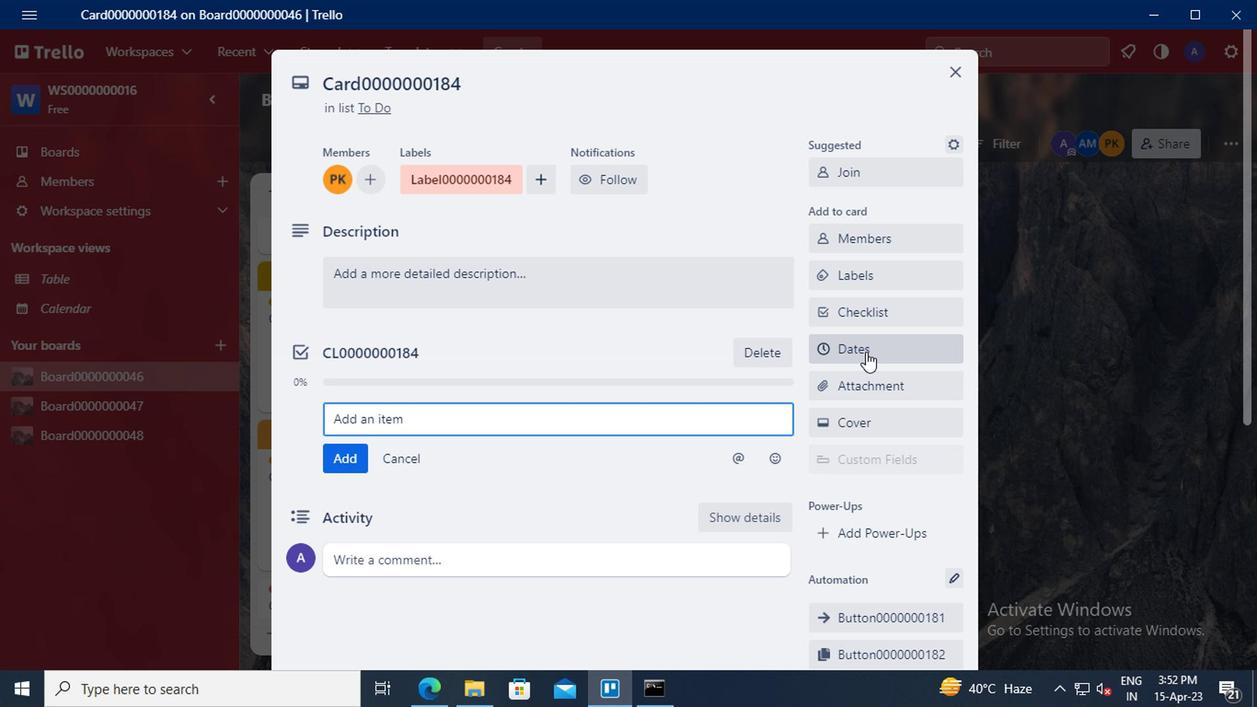 
Action: Mouse moved to (826, 427)
Screenshot: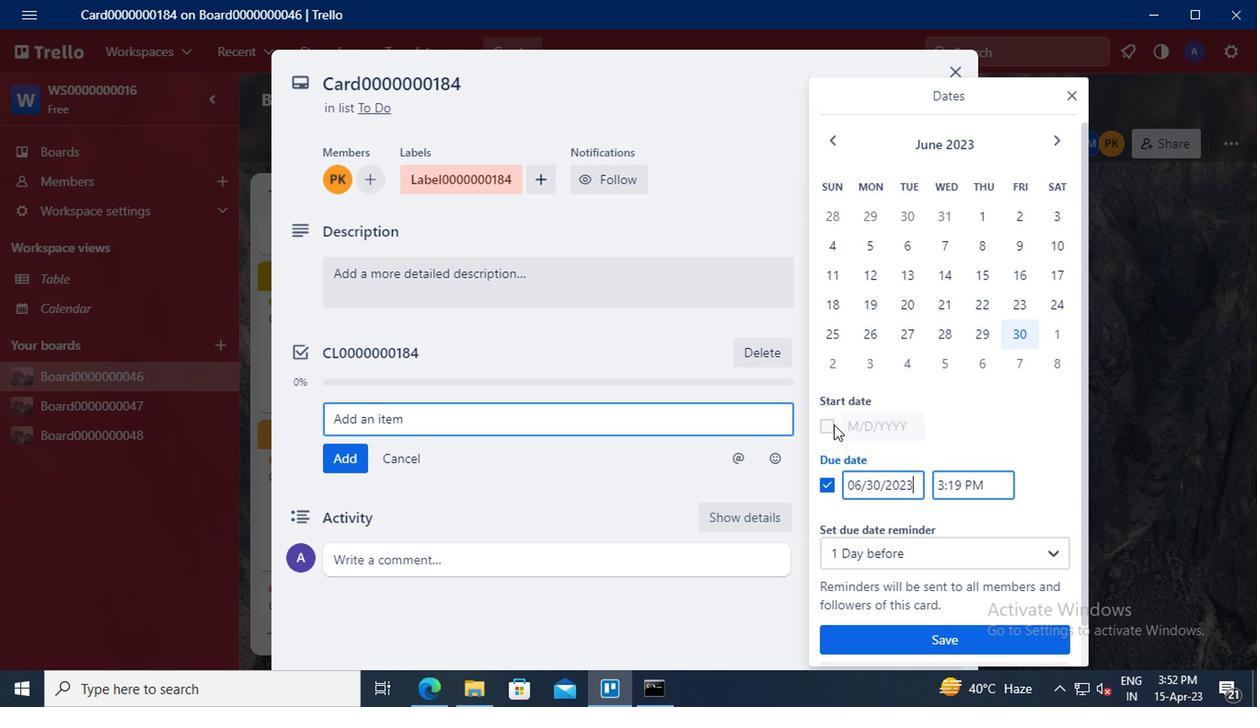 
Action: Mouse pressed left at (826, 427)
Screenshot: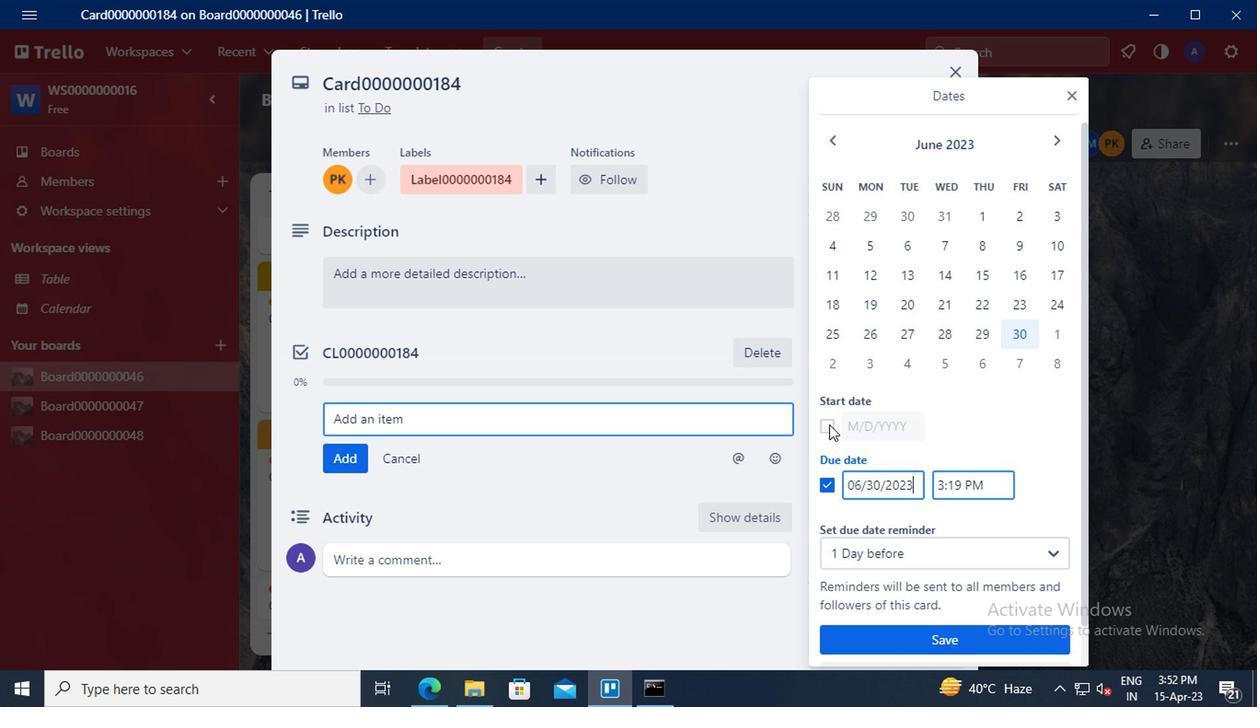 
Action: Mouse moved to (877, 433)
Screenshot: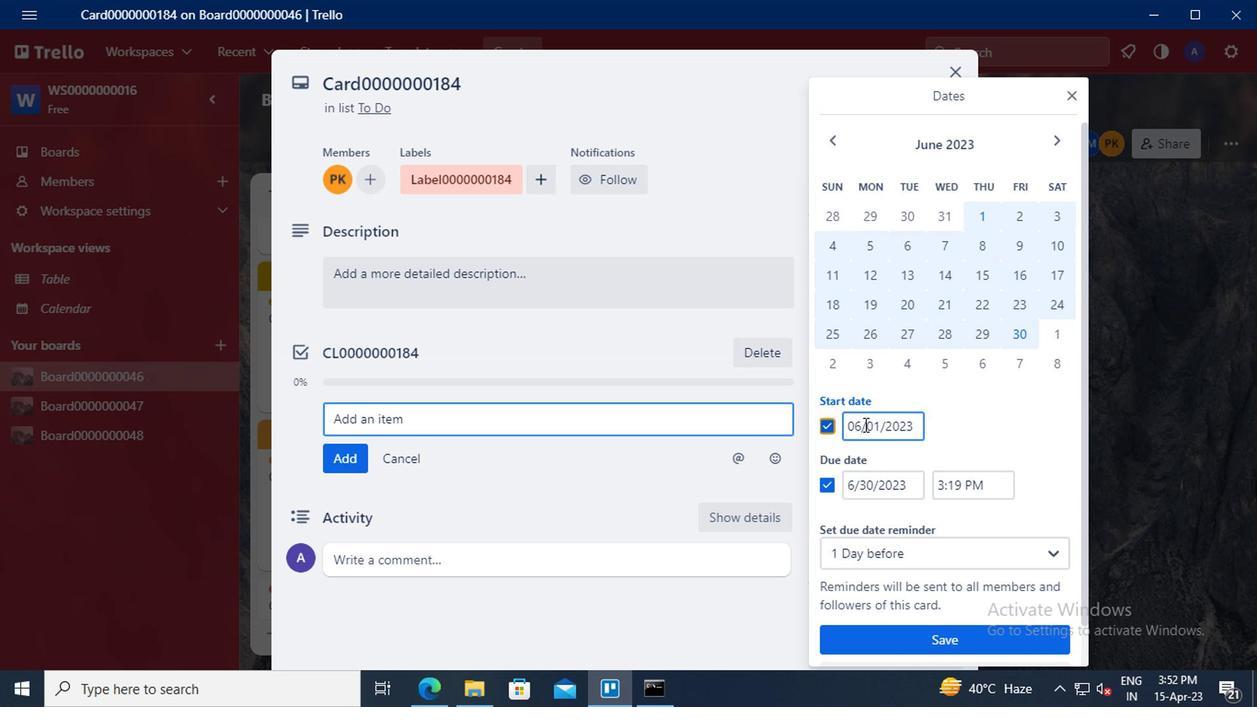 
Action: Mouse pressed left at (877, 433)
Screenshot: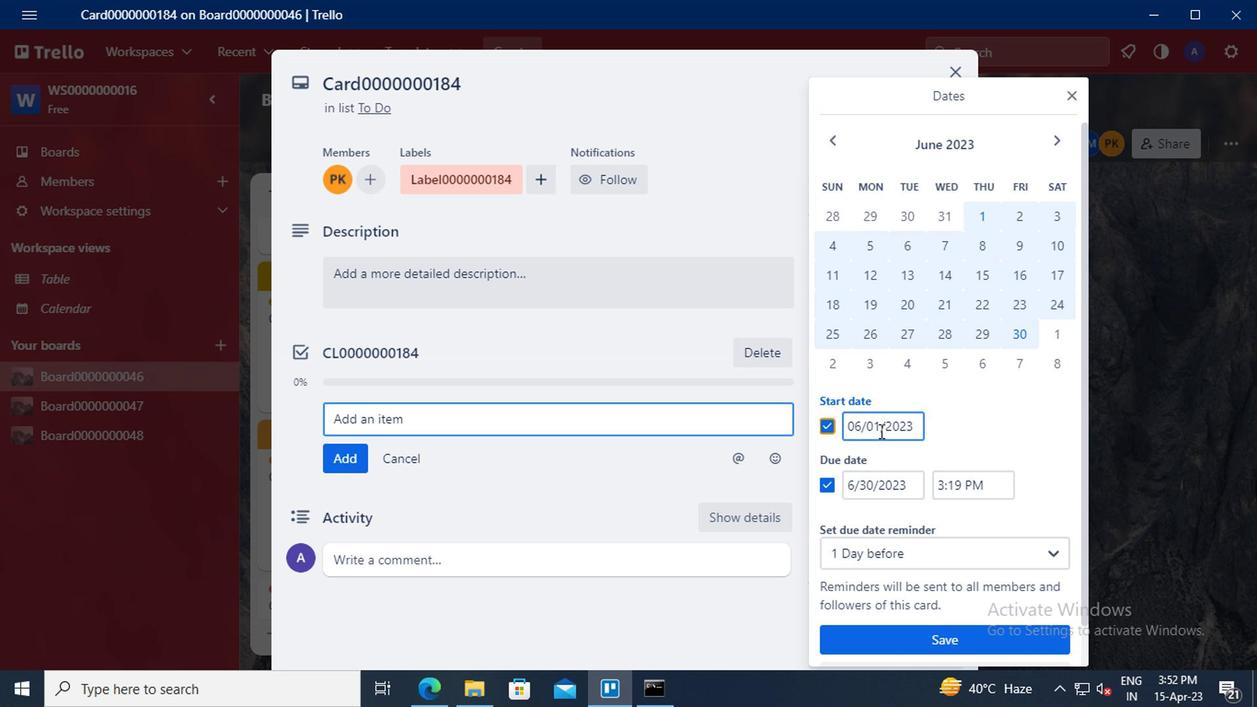 
Action: Mouse moved to (871, 427)
Screenshot: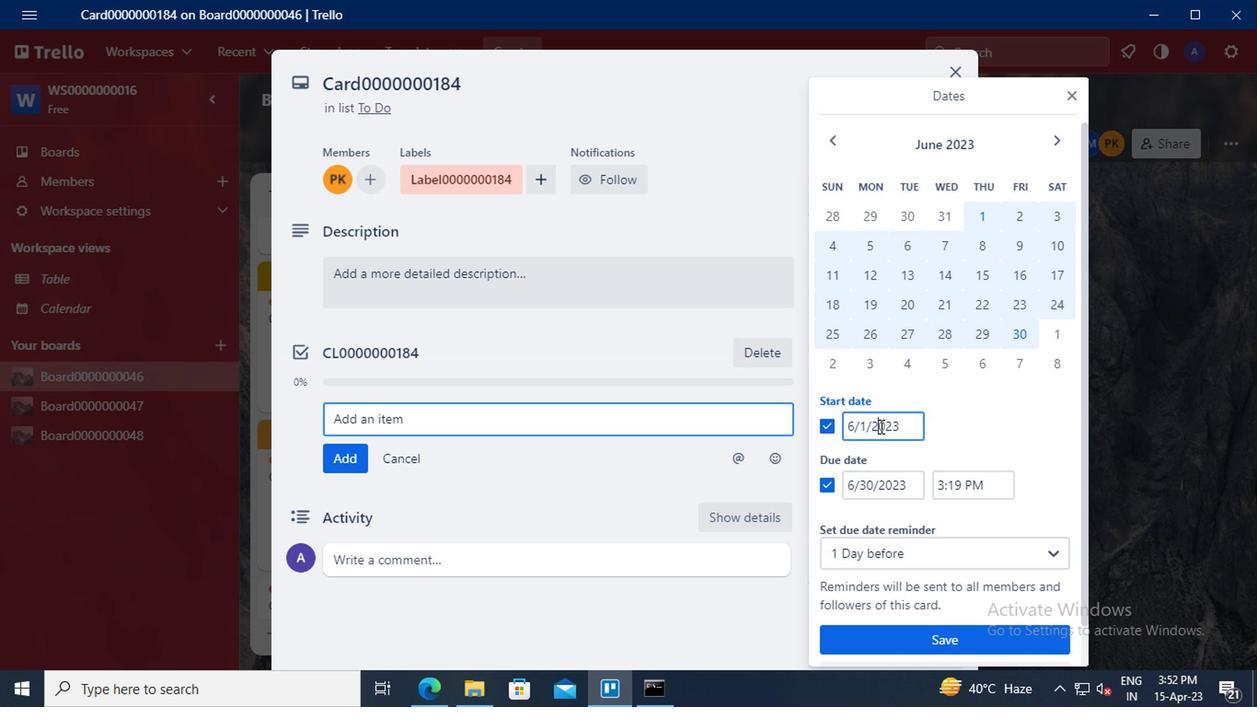 
Action: Key pressed <Key.left><Key.left><Key.backspace>1<Key.left><Key.left><Key.backspace>7
Screenshot: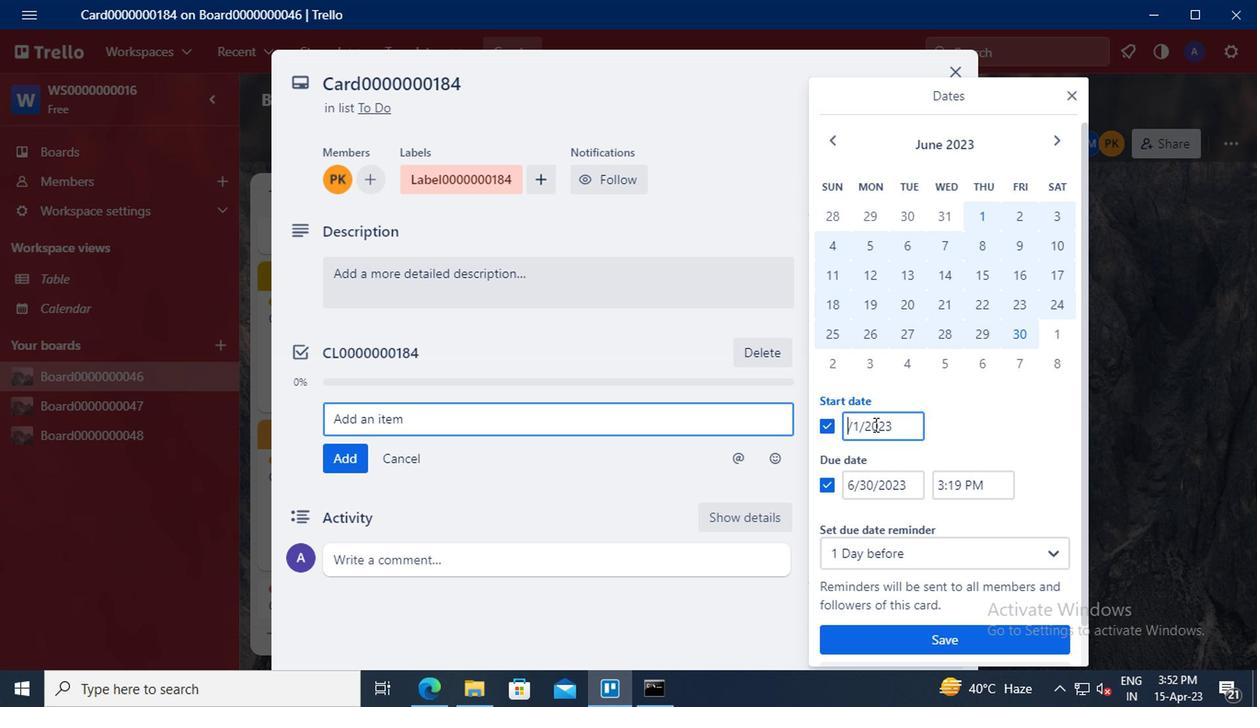 
Action: Mouse moved to (871, 483)
Screenshot: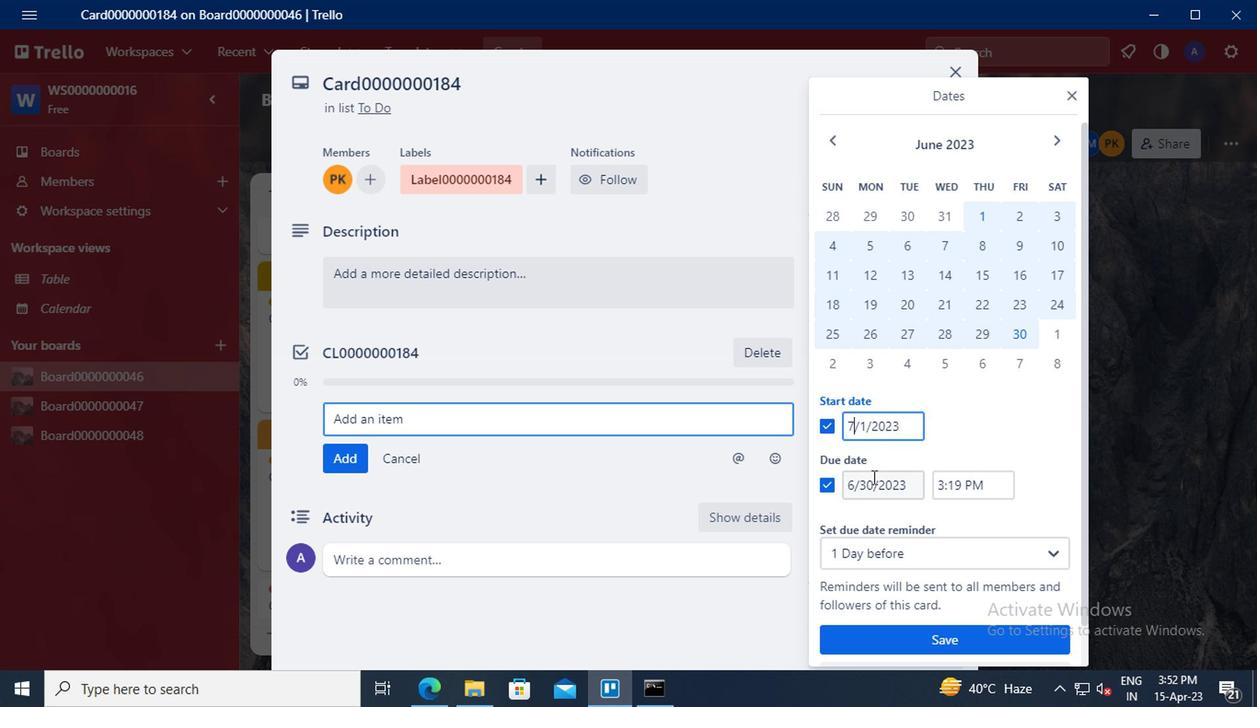 
Action: Mouse pressed left at (871, 483)
Screenshot: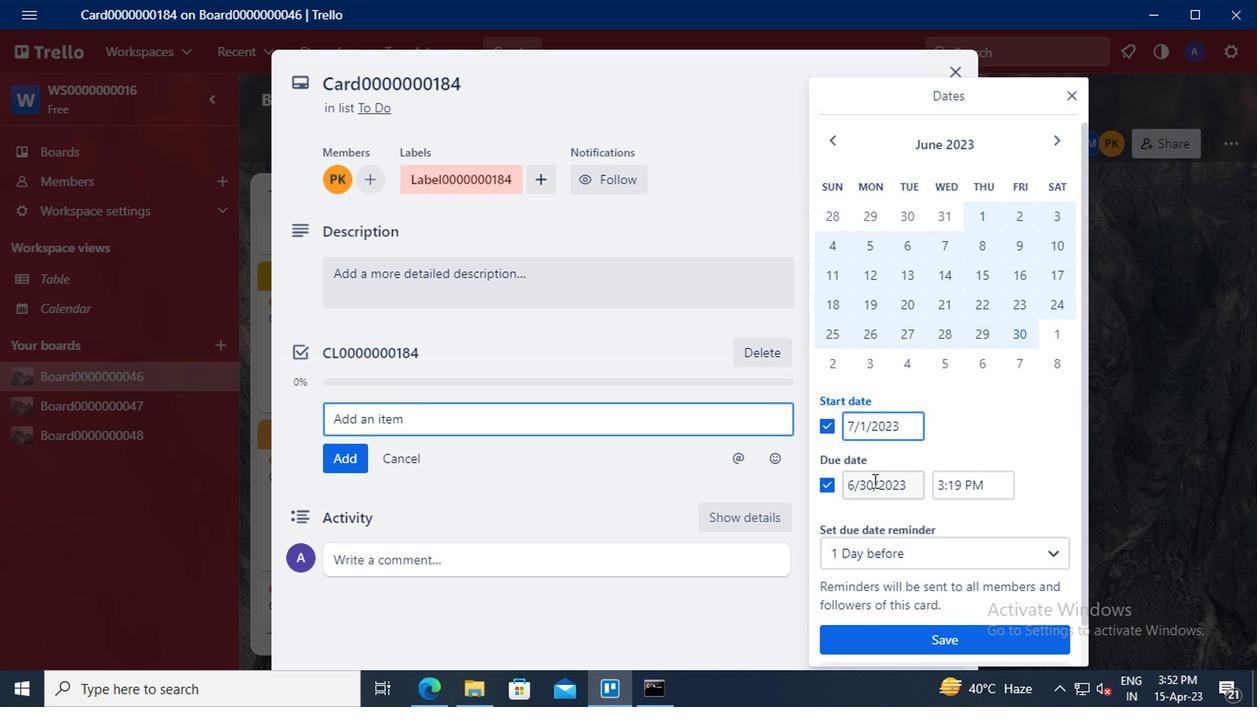
Action: Mouse moved to (879, 470)
Screenshot: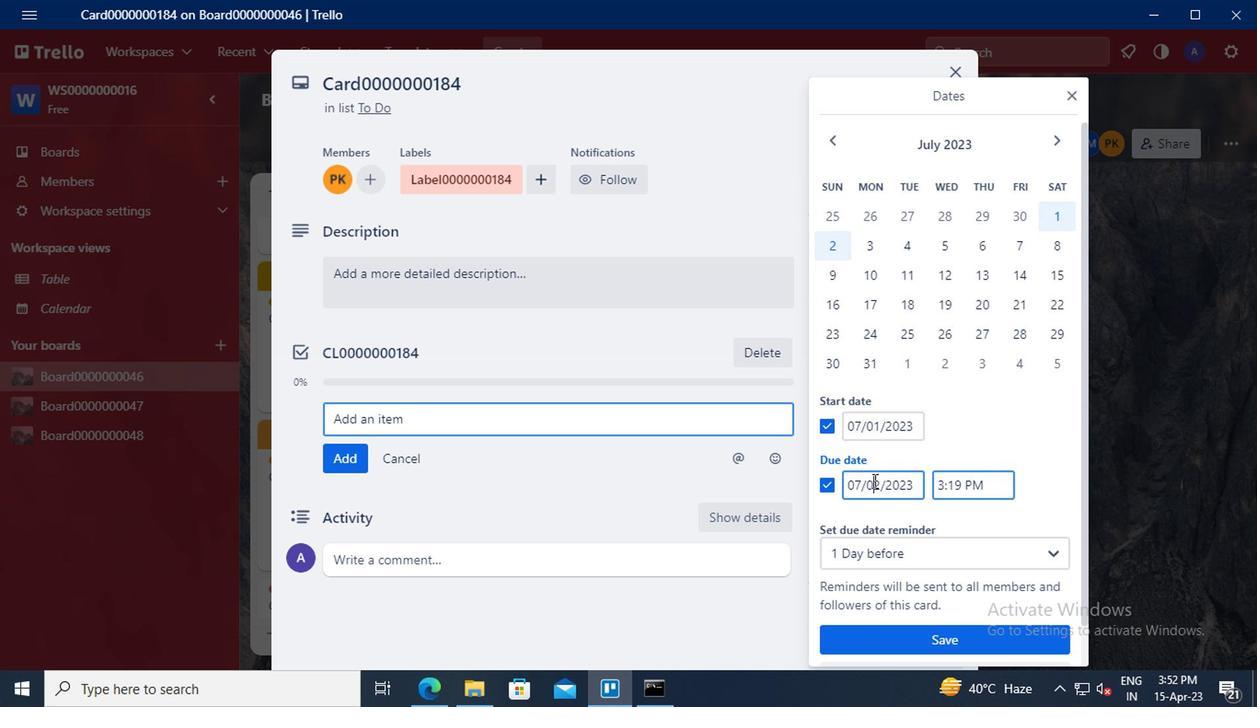 
Action: Key pressed <Key.backspace><Key.delete>31
Screenshot: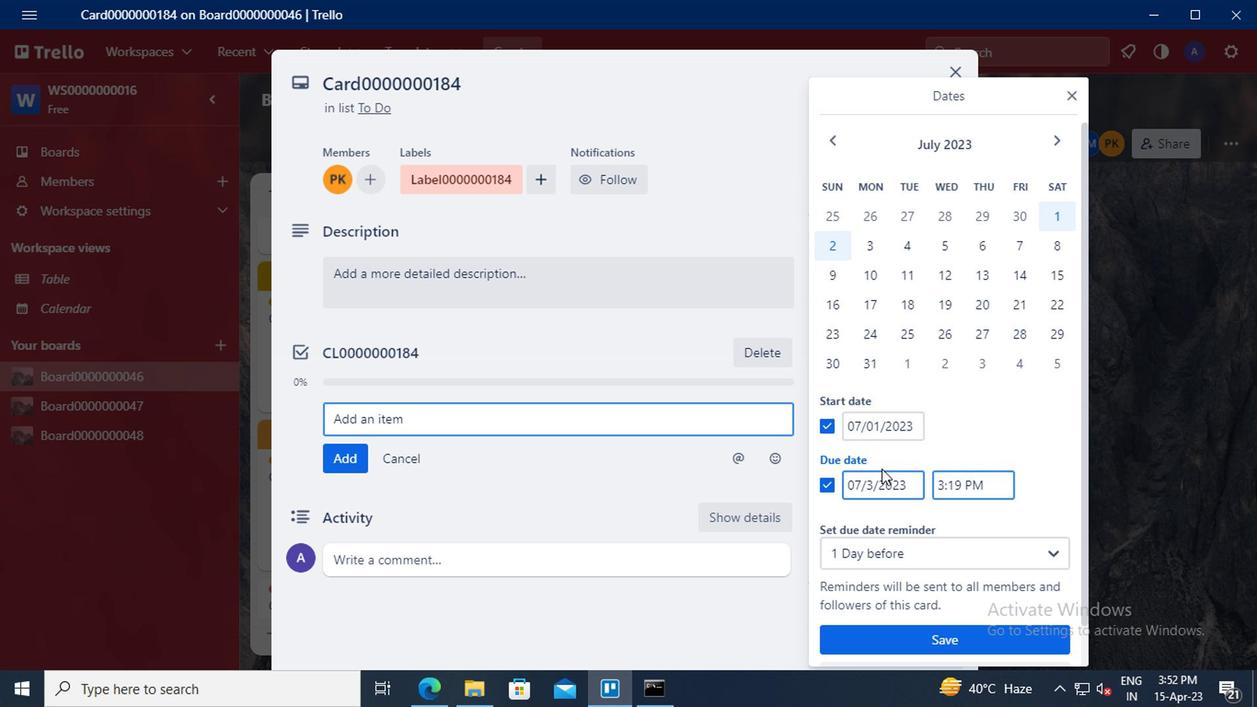 
Action: Mouse moved to (889, 635)
Screenshot: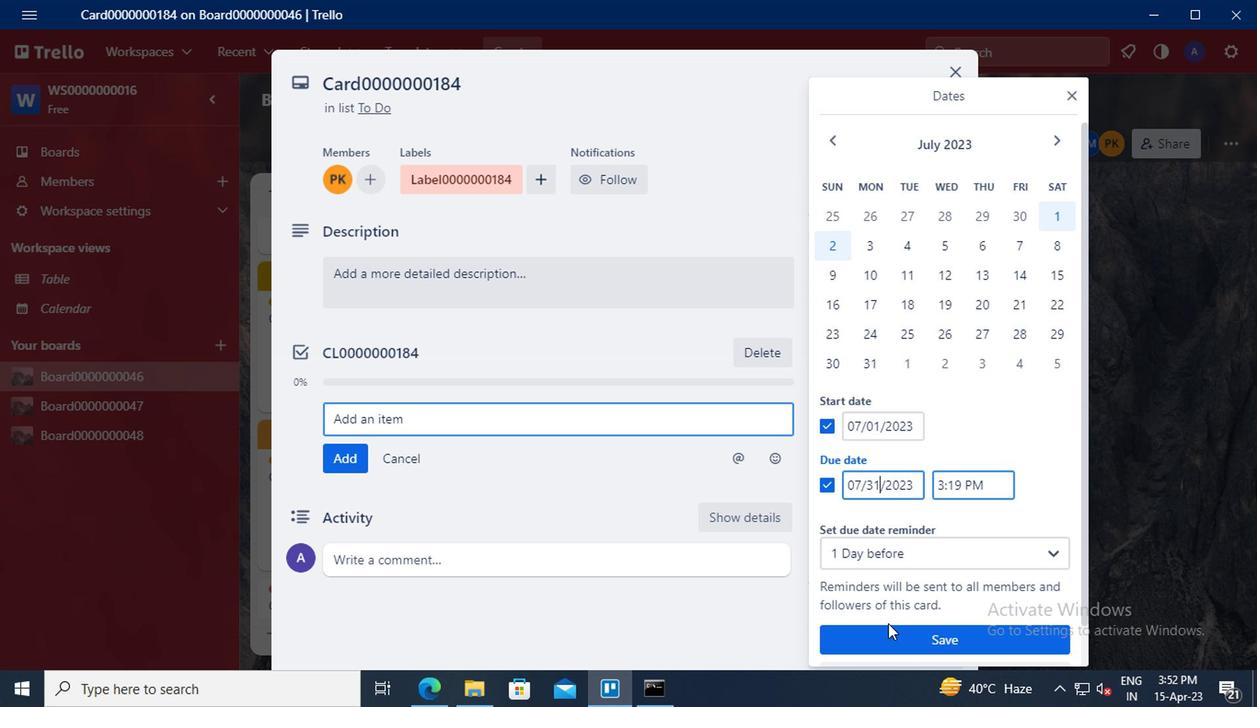 
Action: Mouse pressed left at (889, 635)
Screenshot: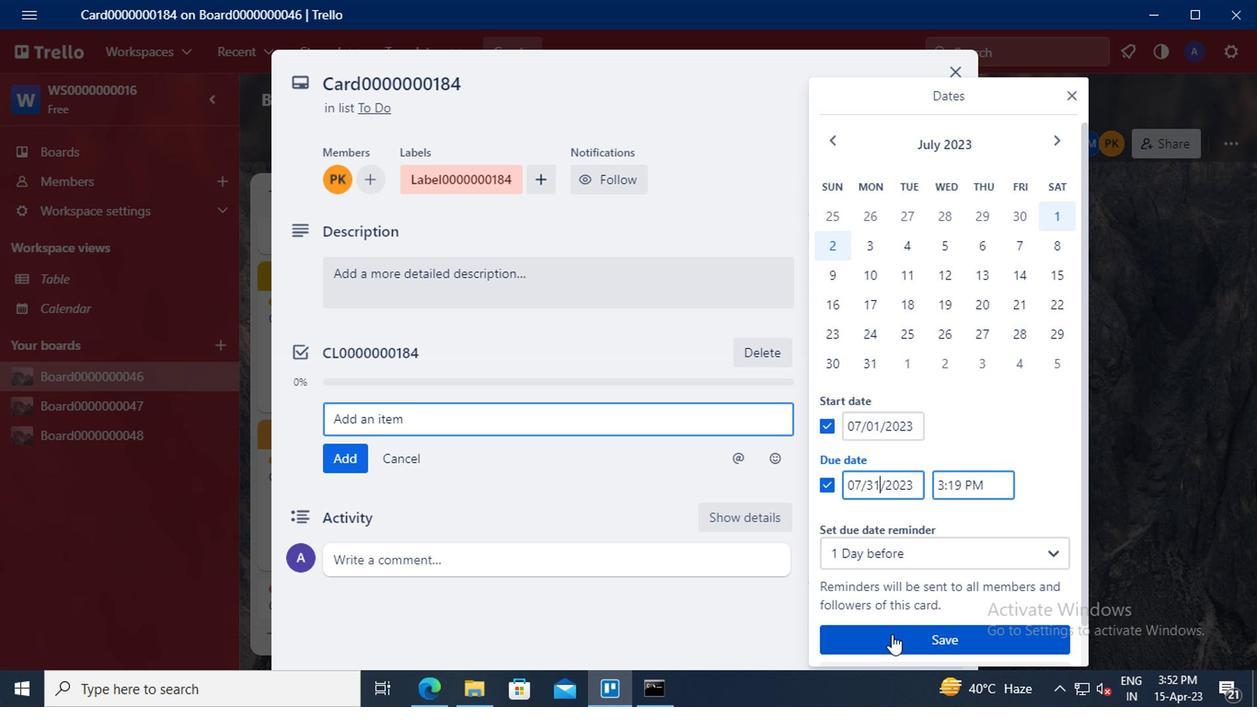 
